 Task: Find connections with filter location Libreville with filter topic #Lifewith filter profile language French with filter current company Classplus  with filter school University of Calcutta with filter industry Utilities with filter service category Print Design with filter keywords title Supervisor
Action: Mouse moved to (483, 68)
Screenshot: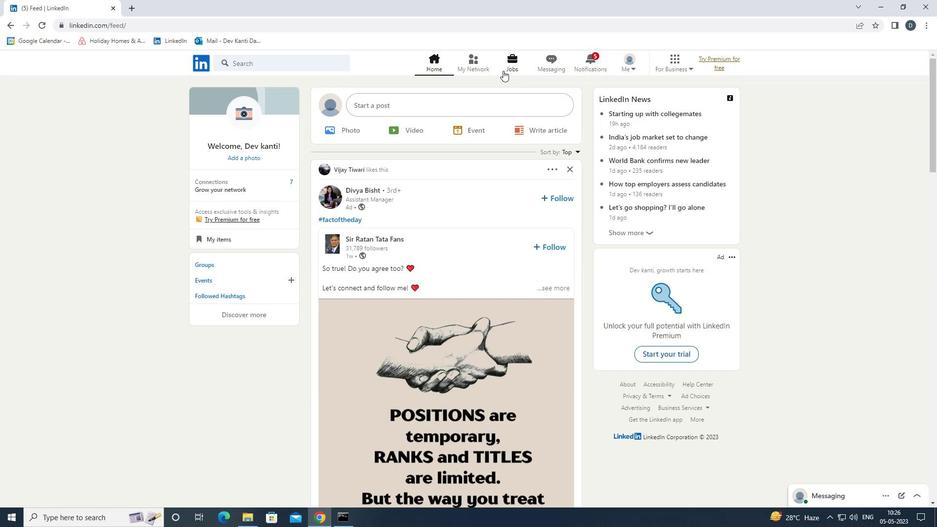
Action: Mouse pressed left at (483, 68)
Screenshot: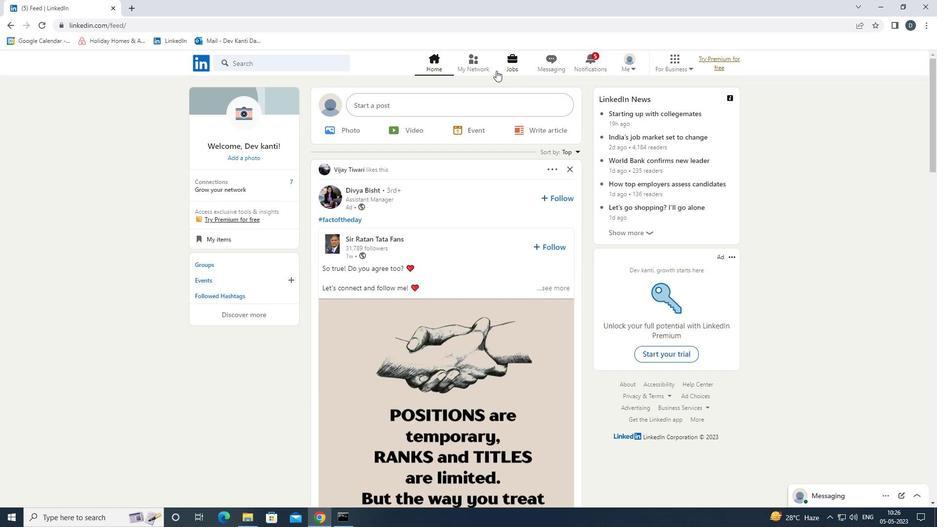 
Action: Mouse moved to (325, 116)
Screenshot: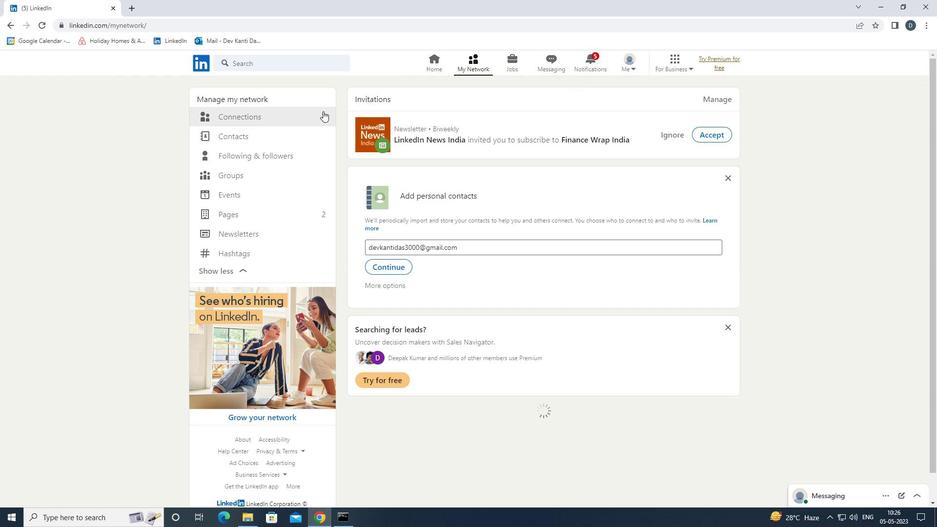 
Action: Mouse pressed left at (325, 116)
Screenshot: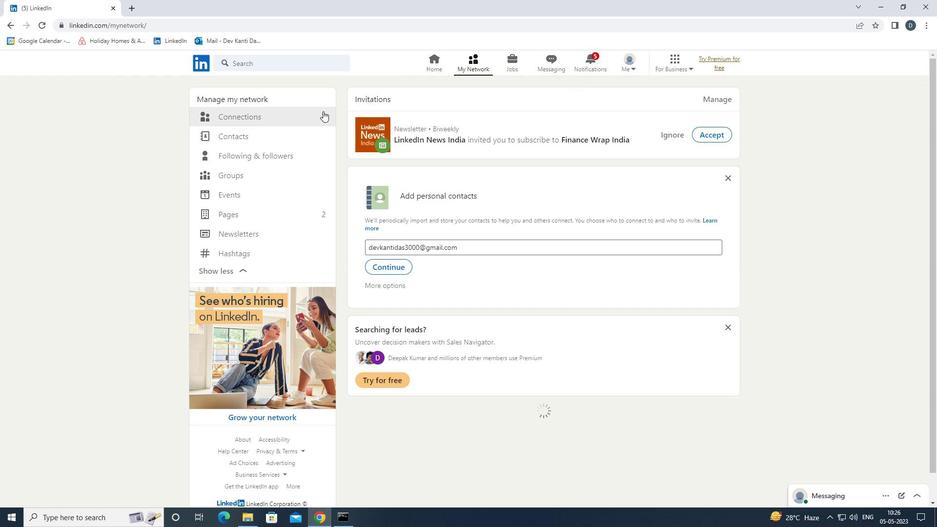
Action: Mouse moved to (554, 119)
Screenshot: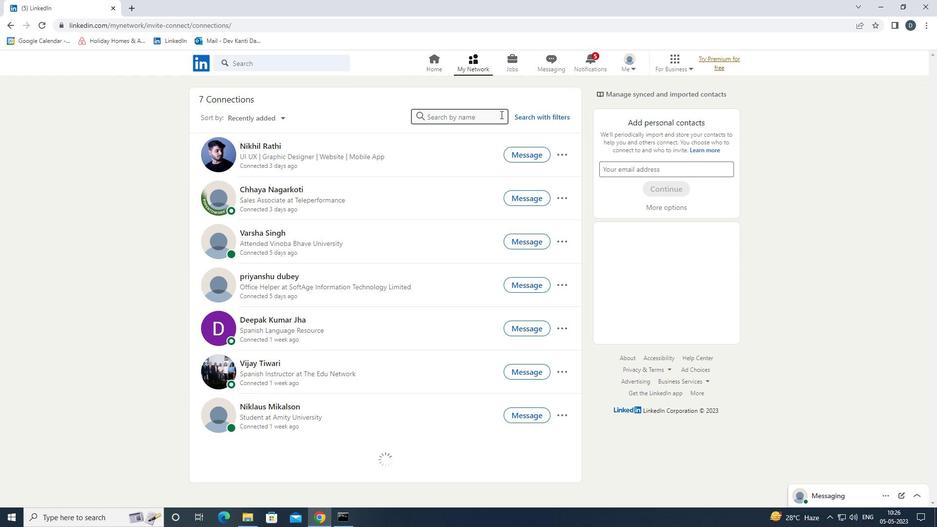 
Action: Mouse pressed left at (554, 119)
Screenshot: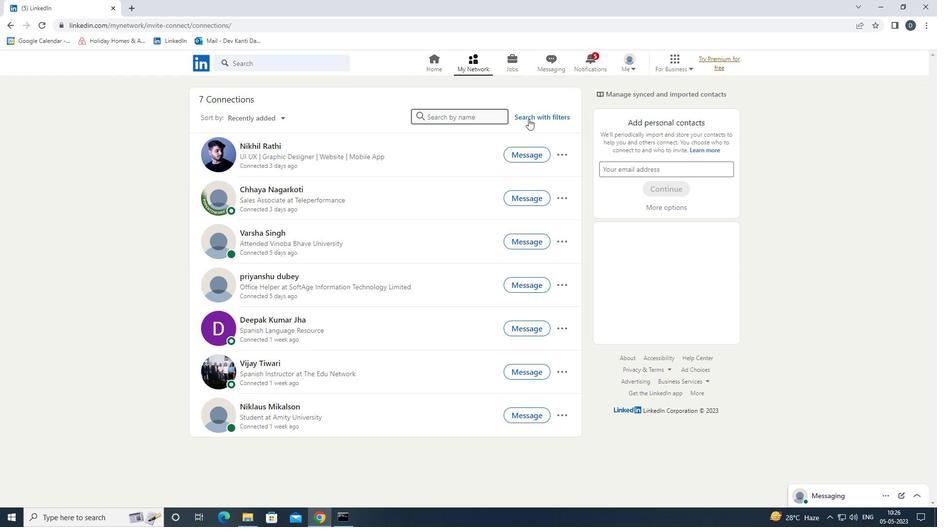 
Action: Mouse moved to (487, 89)
Screenshot: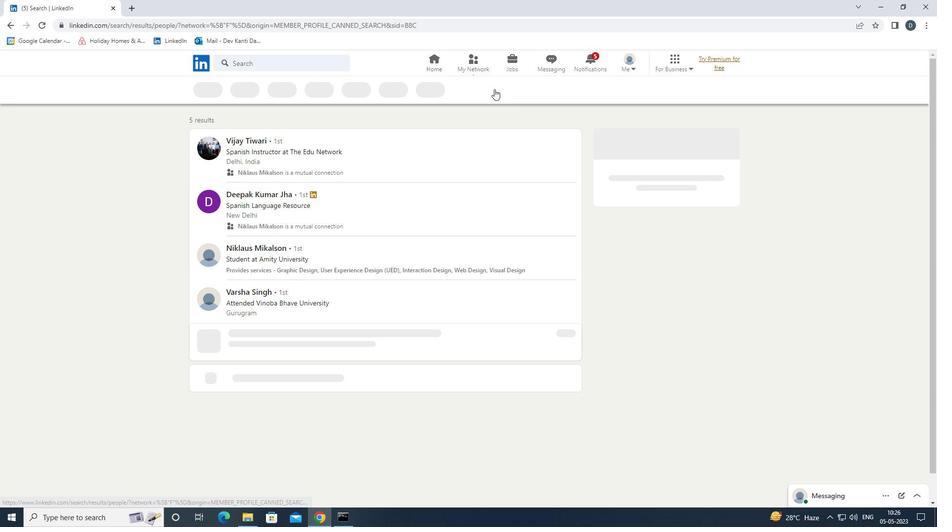 
Action: Mouse pressed left at (487, 89)
Screenshot: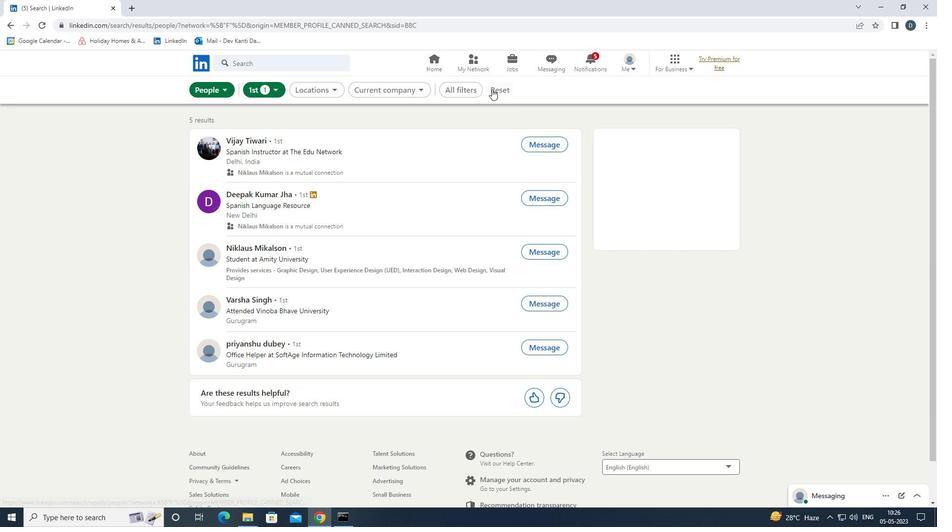 
Action: Mouse moved to (476, 90)
Screenshot: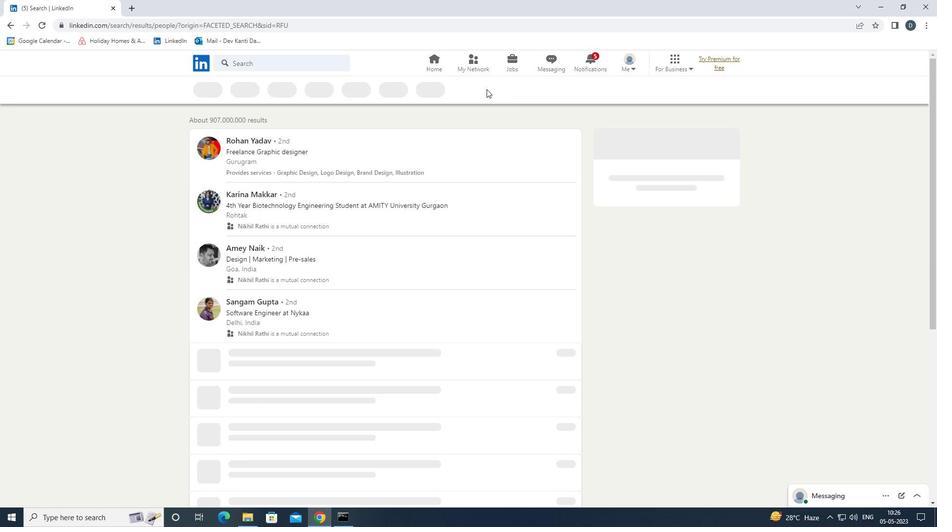 
Action: Mouse pressed left at (476, 90)
Screenshot: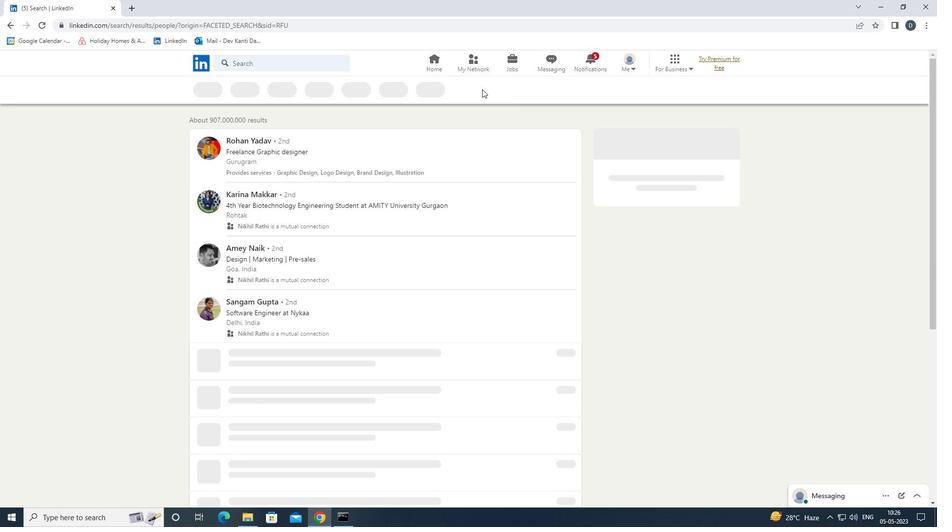 
Action: Mouse moved to (893, 318)
Screenshot: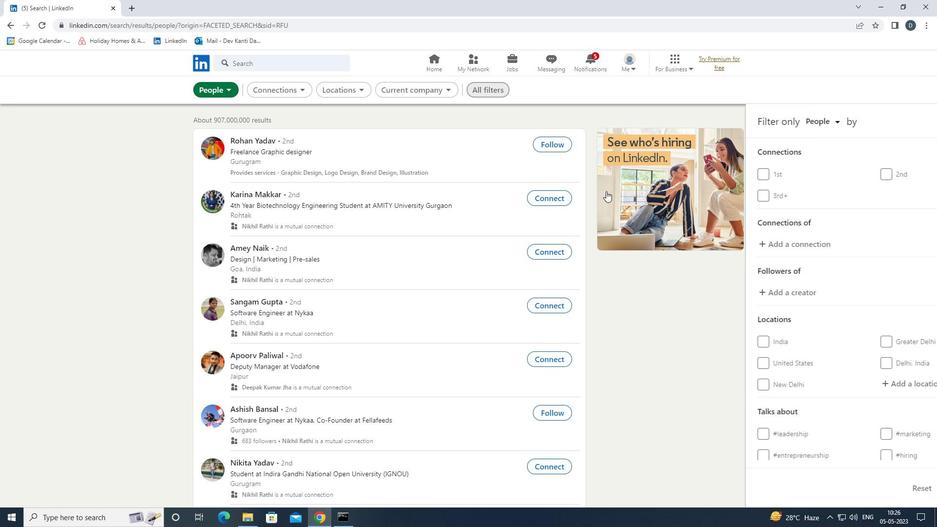 
Action: Mouse scrolled (893, 318) with delta (0, 0)
Screenshot: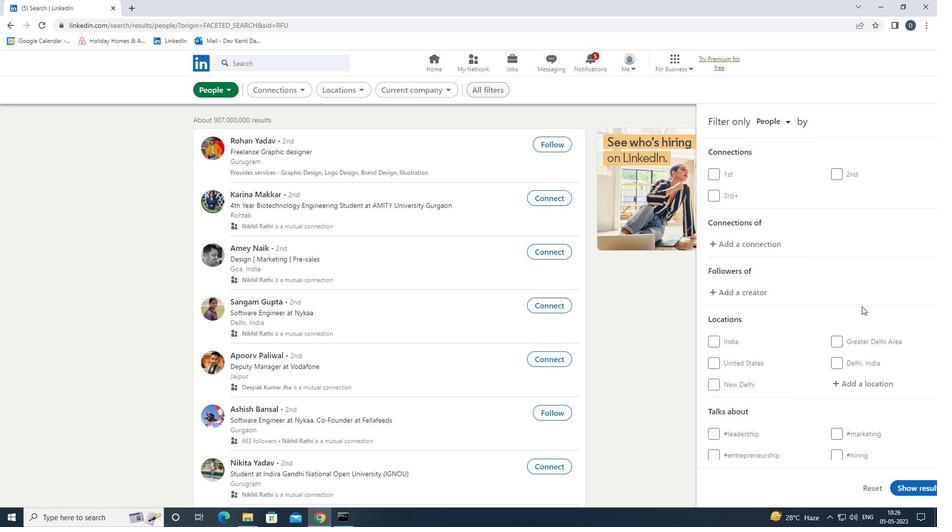 
Action: Mouse scrolled (893, 318) with delta (0, 0)
Screenshot: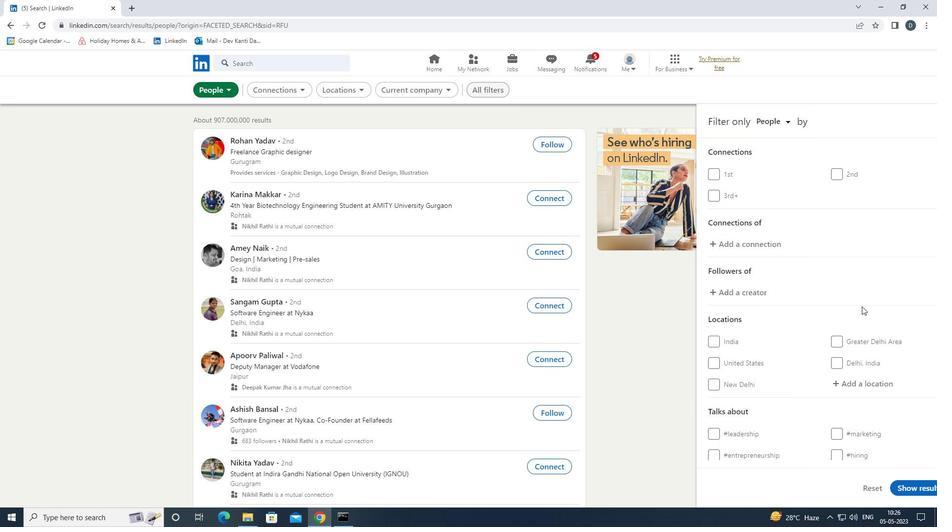 
Action: Mouse moved to (842, 280)
Screenshot: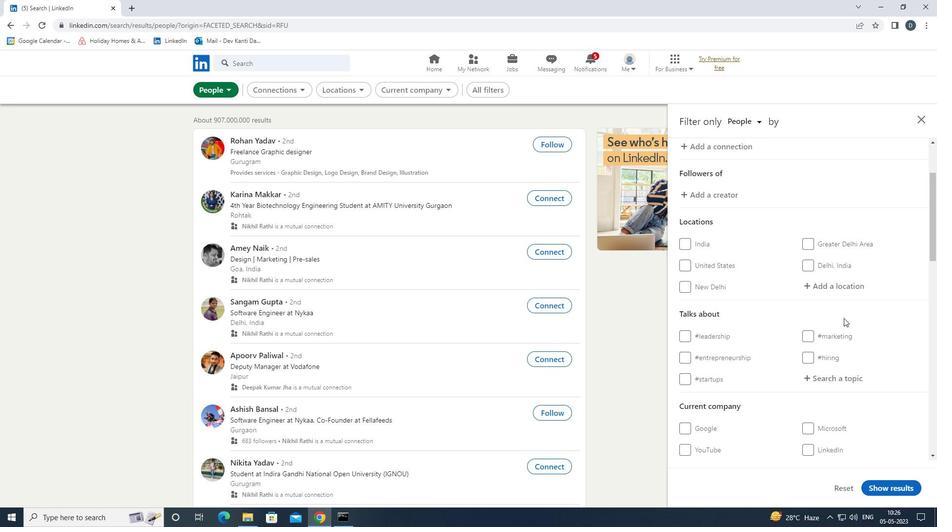 
Action: Mouse pressed left at (842, 280)
Screenshot: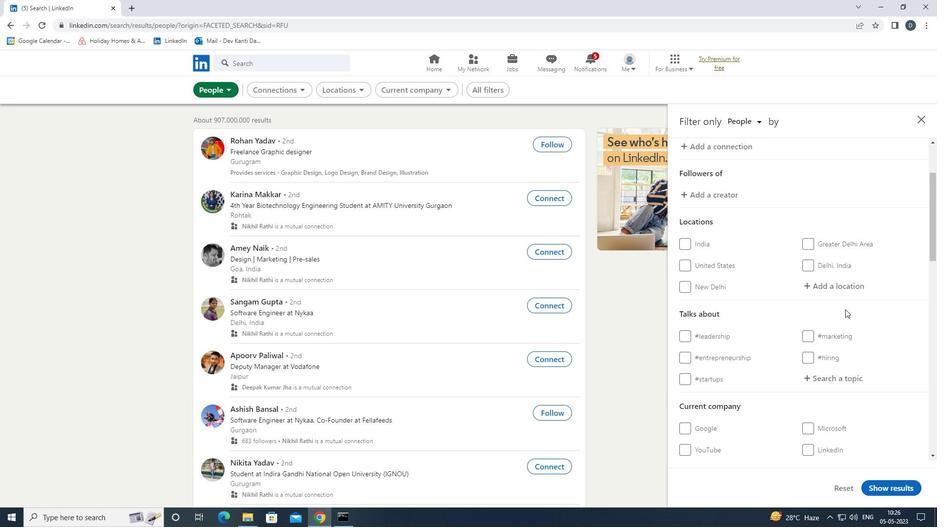 
Action: Key pressed <Key.shift>LIBREVILLE<Key.down><Key.enter>
Screenshot: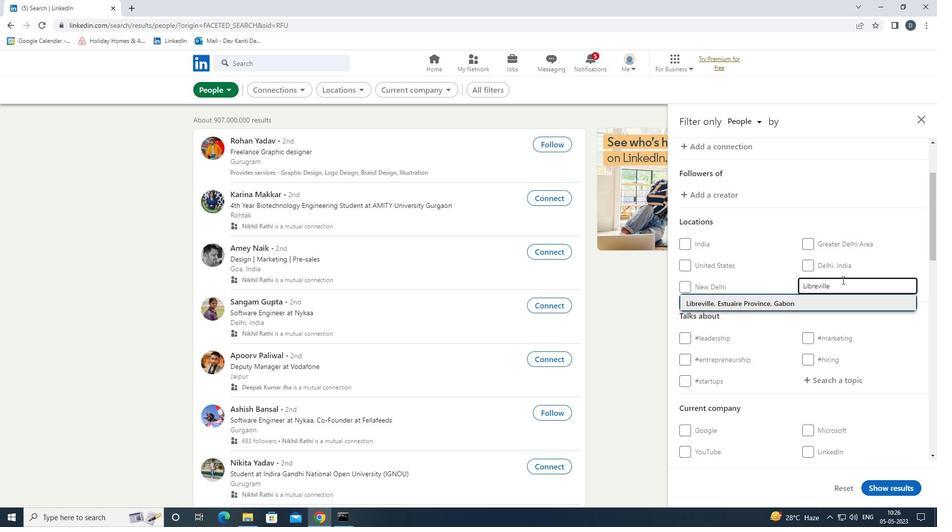 
Action: Mouse moved to (842, 280)
Screenshot: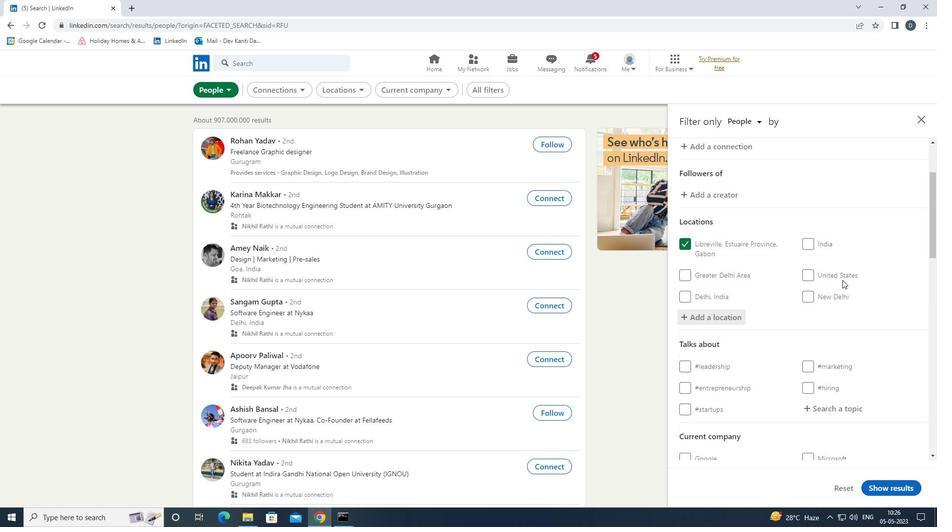 
Action: Mouse scrolled (842, 279) with delta (0, 0)
Screenshot: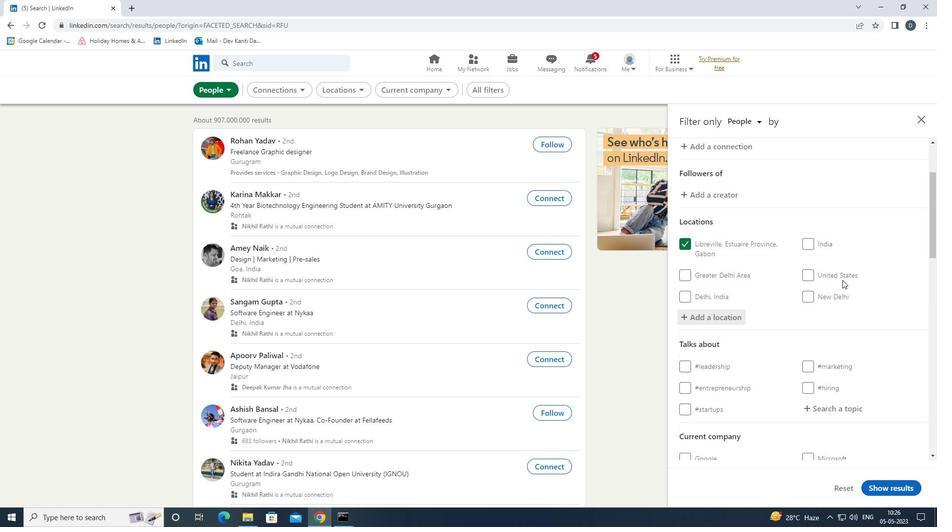 
Action: Mouse scrolled (842, 279) with delta (0, 0)
Screenshot: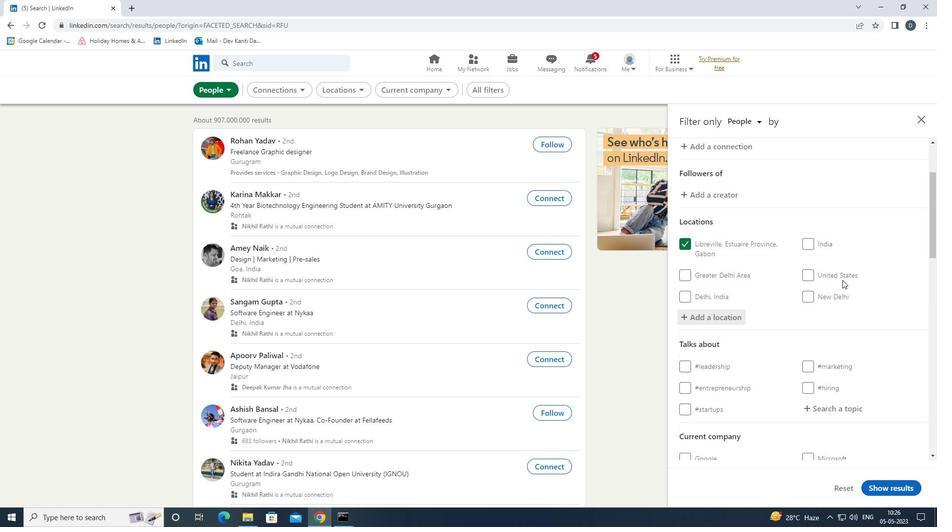 
Action: Mouse scrolled (842, 279) with delta (0, 0)
Screenshot: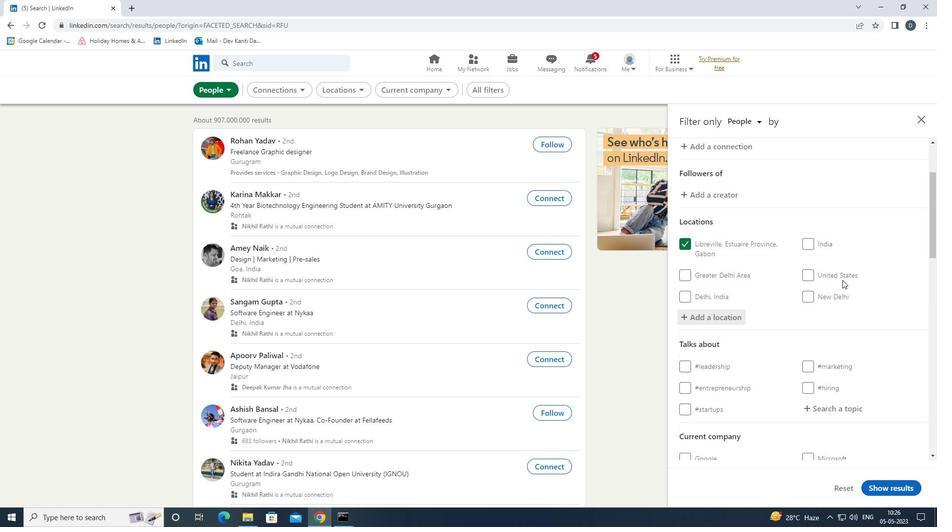 
Action: Mouse moved to (845, 266)
Screenshot: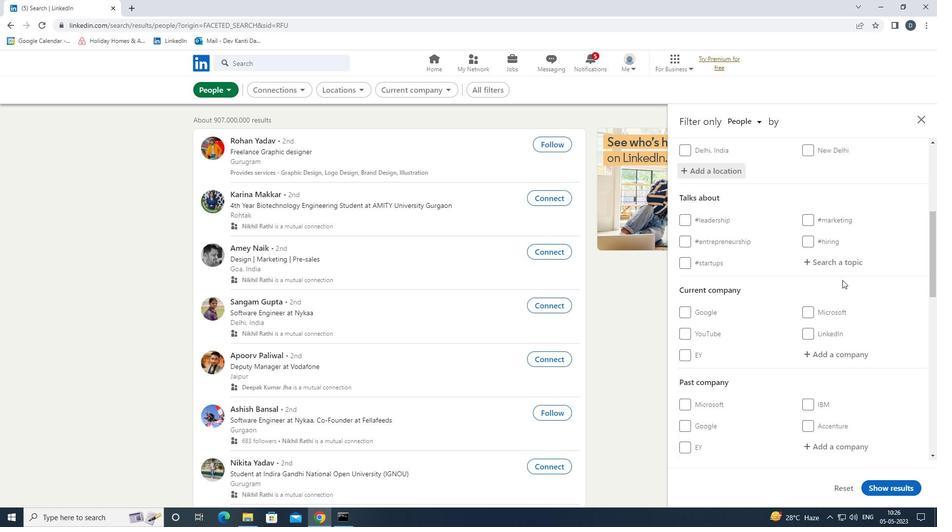
Action: Mouse pressed left at (845, 266)
Screenshot: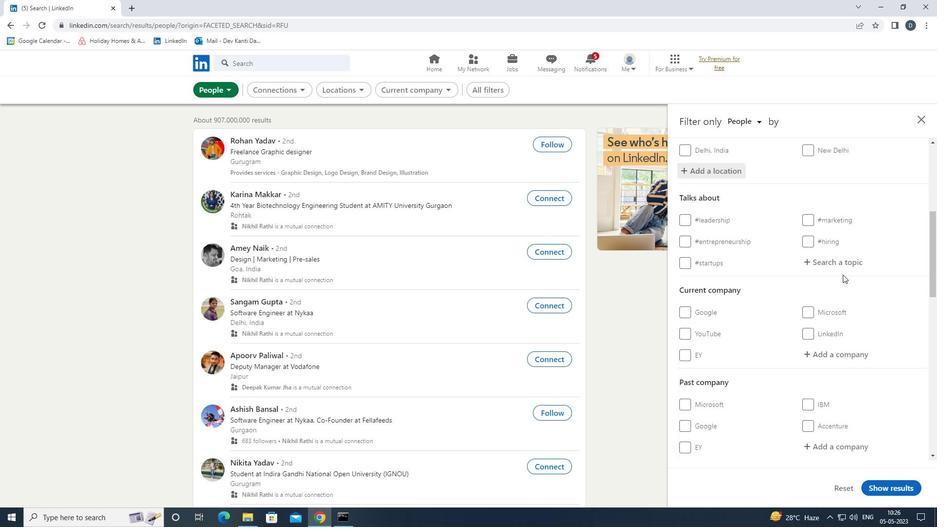 
Action: Key pressed LIFE<Key.down><Key.enter>
Screenshot: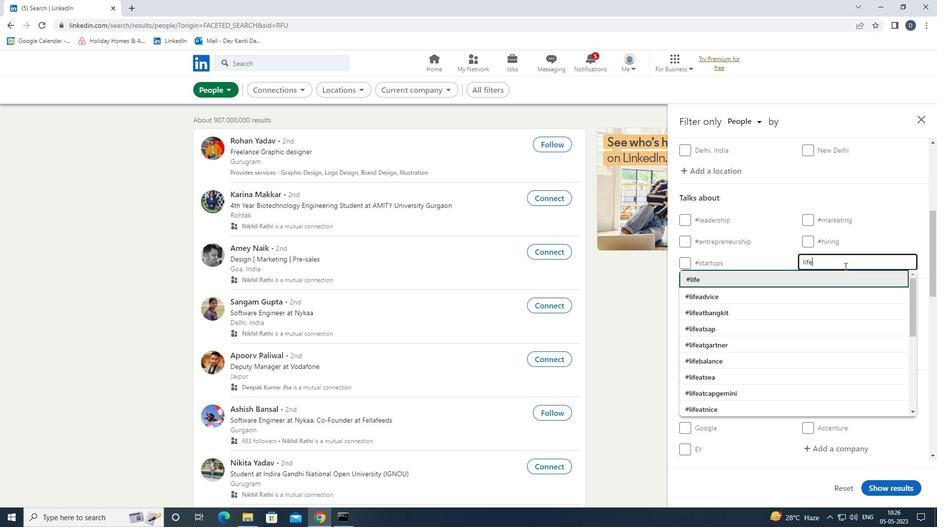 
Action: Mouse scrolled (845, 266) with delta (0, 0)
Screenshot: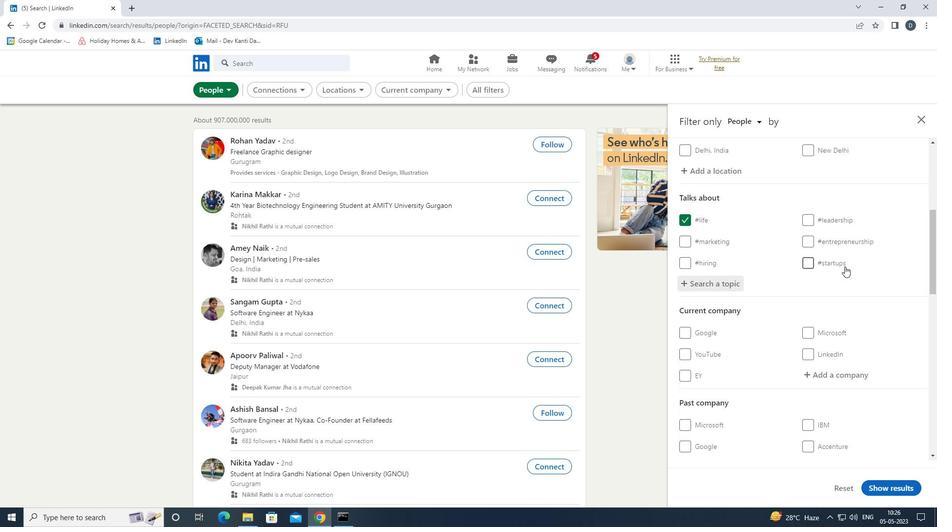 
Action: Mouse scrolled (845, 266) with delta (0, 0)
Screenshot: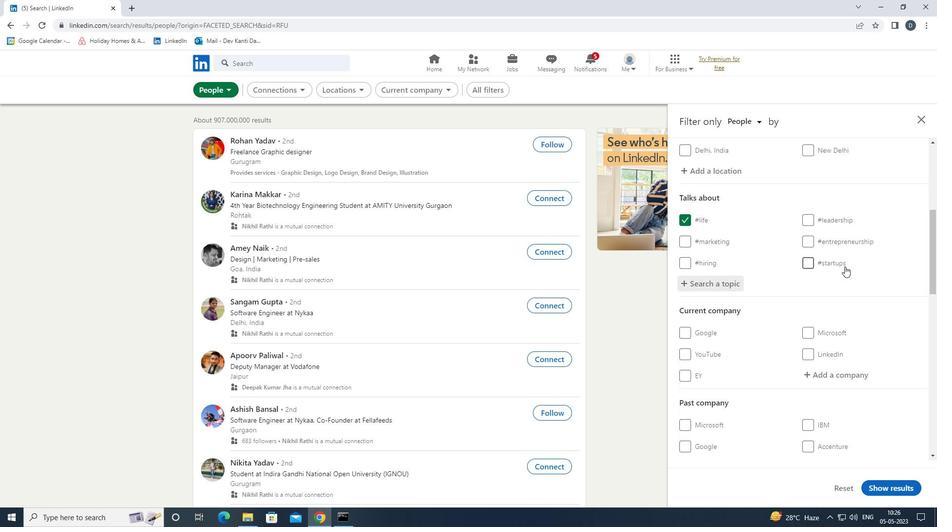 
Action: Mouse scrolled (845, 266) with delta (0, 0)
Screenshot: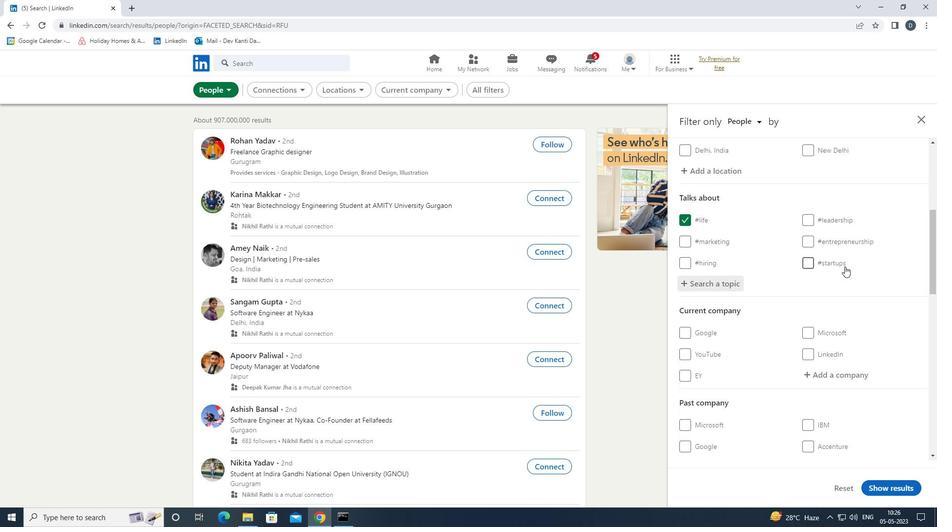 
Action: Mouse scrolled (845, 266) with delta (0, 0)
Screenshot: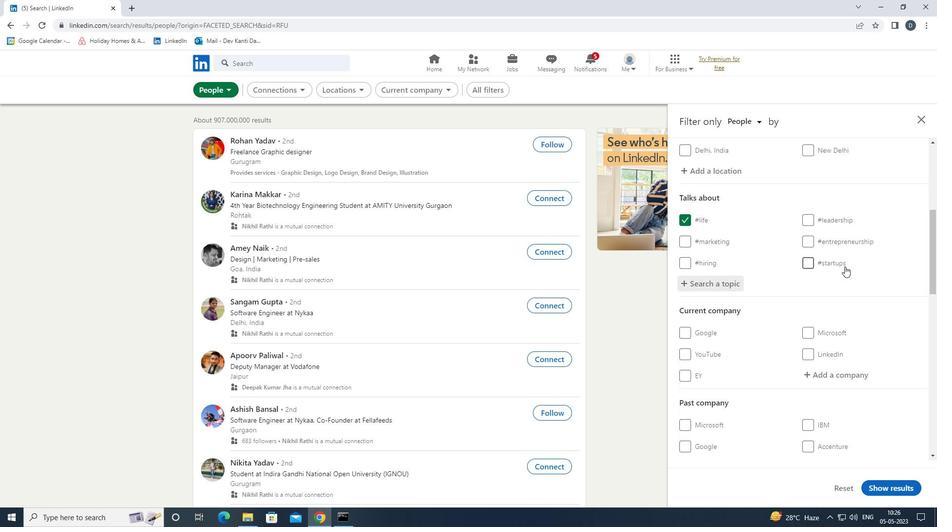 
Action: Mouse scrolled (845, 266) with delta (0, 0)
Screenshot: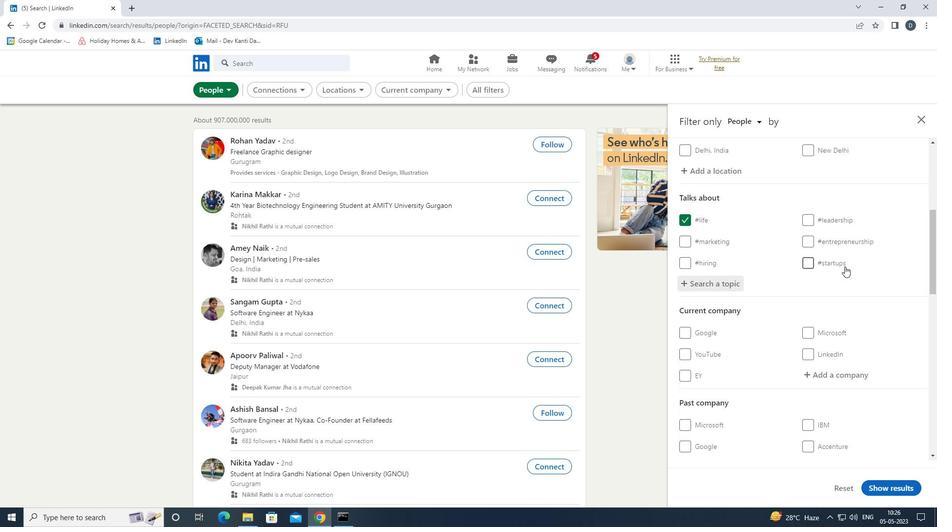 
Action: Mouse scrolled (845, 266) with delta (0, 0)
Screenshot: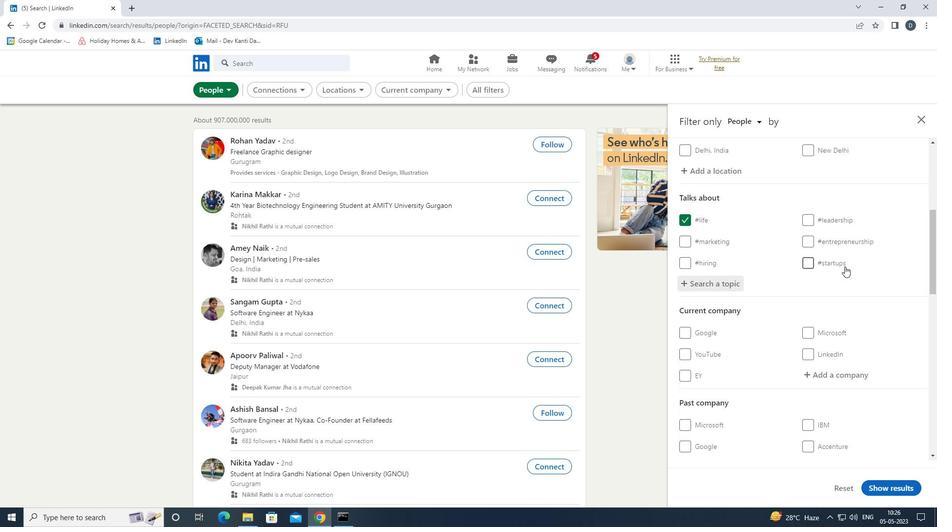 
Action: Mouse moved to (819, 436)
Screenshot: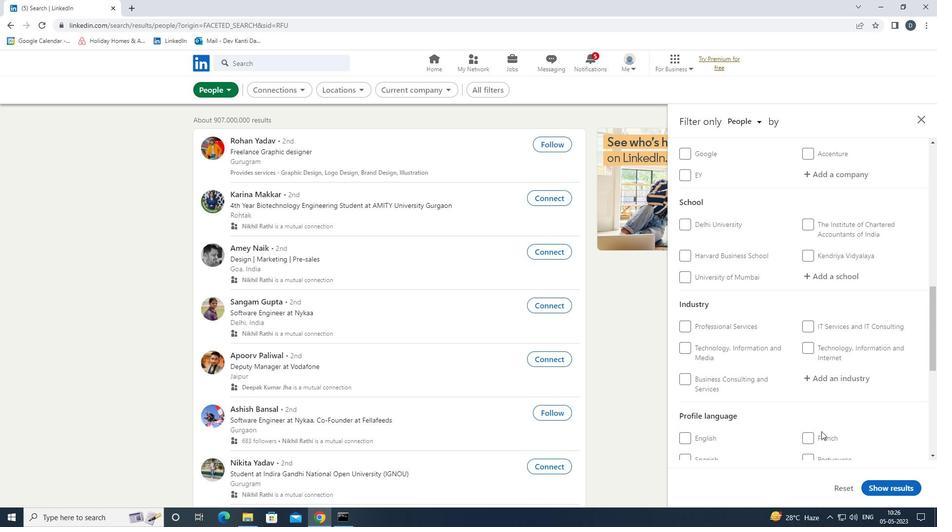 
Action: Mouse pressed left at (819, 436)
Screenshot: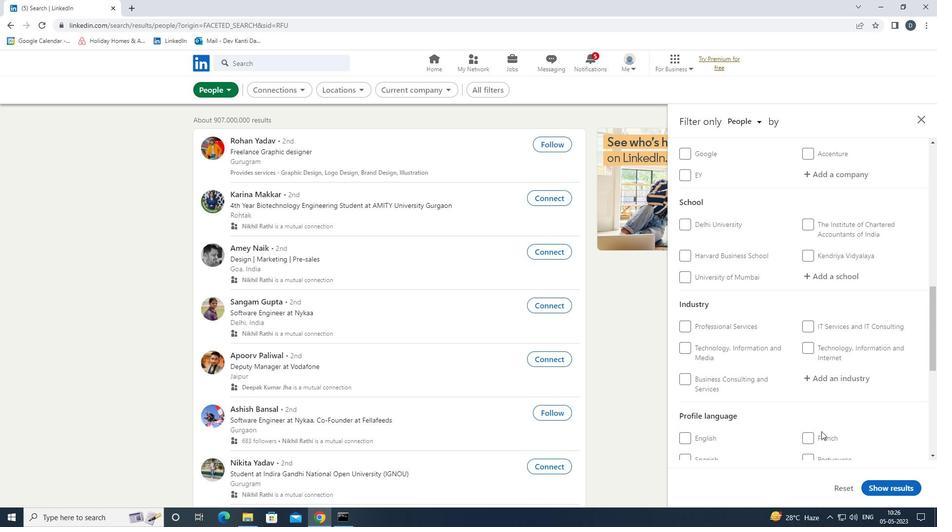 
Action: Mouse scrolled (819, 436) with delta (0, 0)
Screenshot: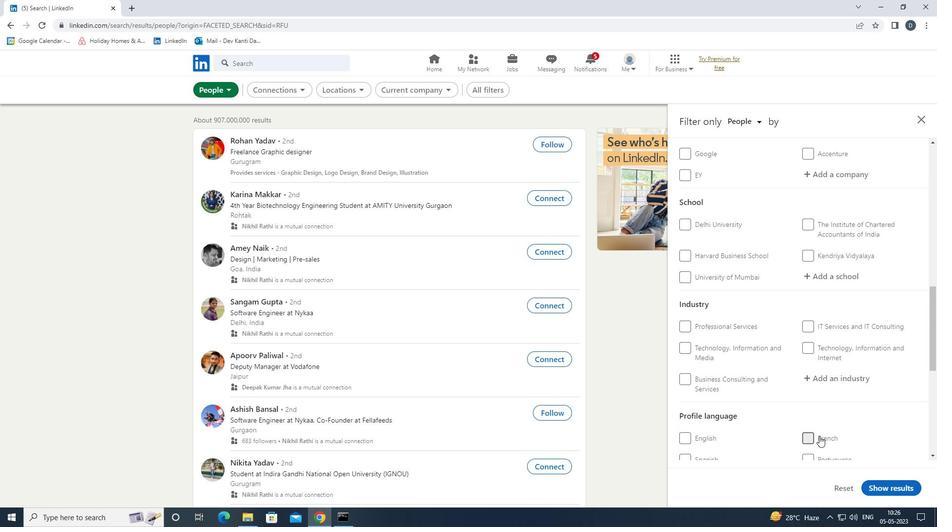
Action: Mouse scrolled (819, 436) with delta (0, 0)
Screenshot: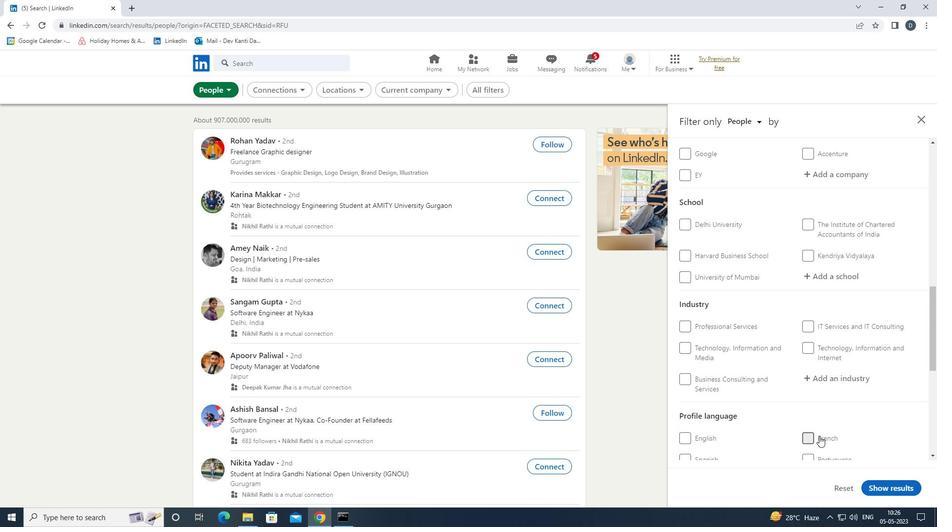 
Action: Mouse scrolled (819, 436) with delta (0, 0)
Screenshot: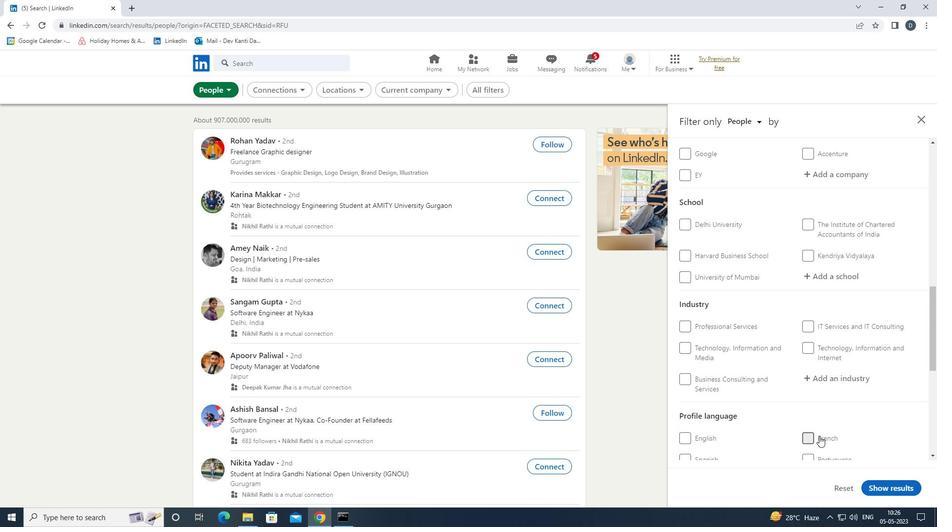 
Action: Mouse scrolled (819, 436) with delta (0, 0)
Screenshot: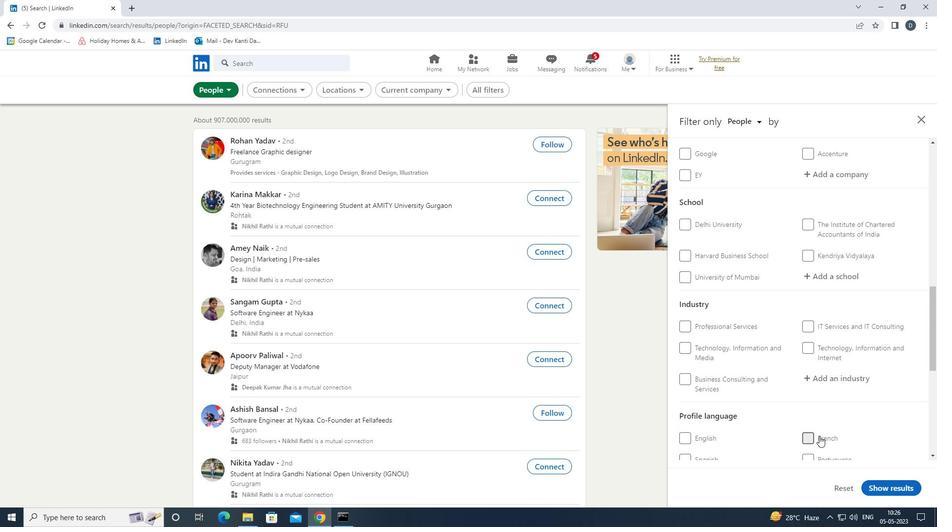 
Action: Mouse scrolled (819, 436) with delta (0, 0)
Screenshot: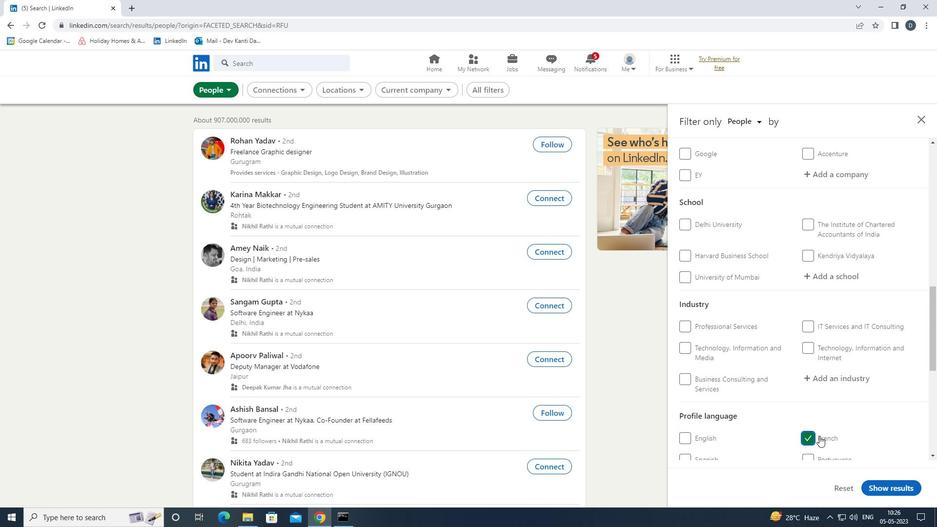
Action: Mouse moved to (825, 334)
Screenshot: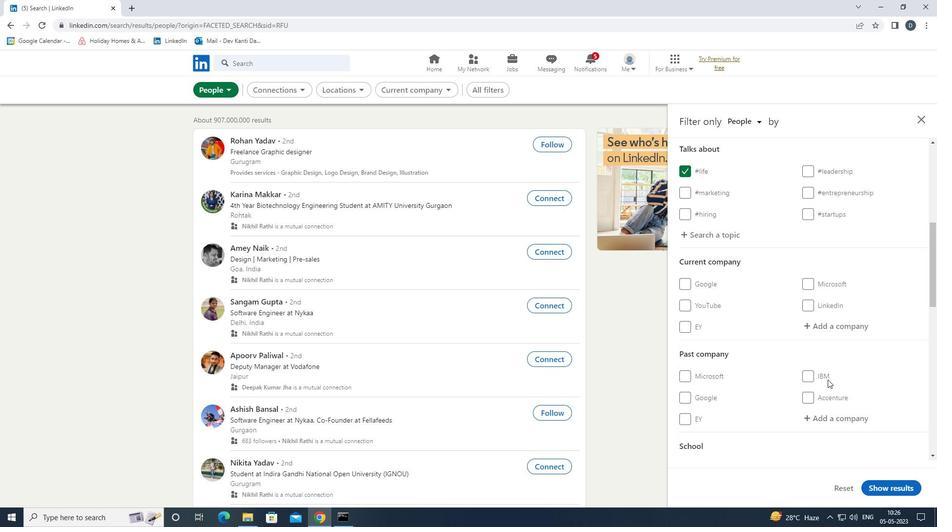 
Action: Mouse pressed left at (825, 334)
Screenshot: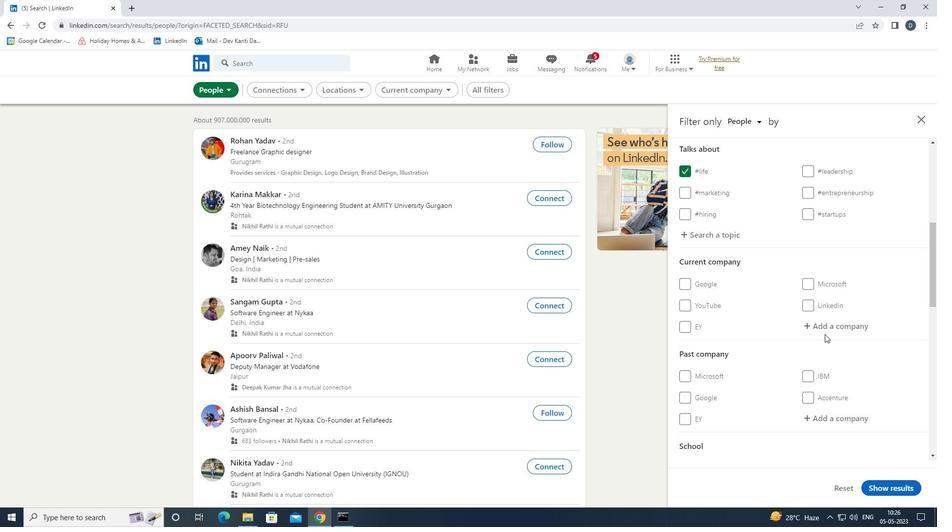 
Action: Mouse moved to (828, 330)
Screenshot: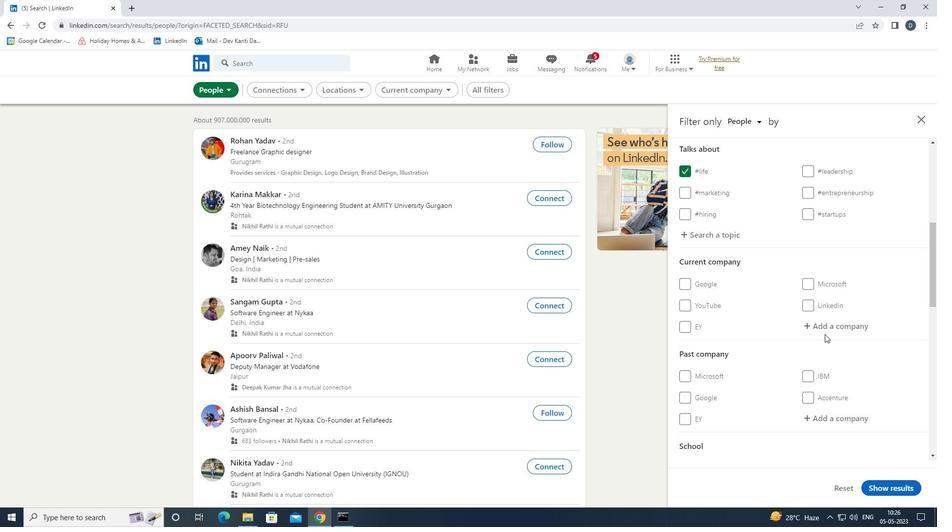 
Action: Mouse pressed left at (828, 330)
Screenshot: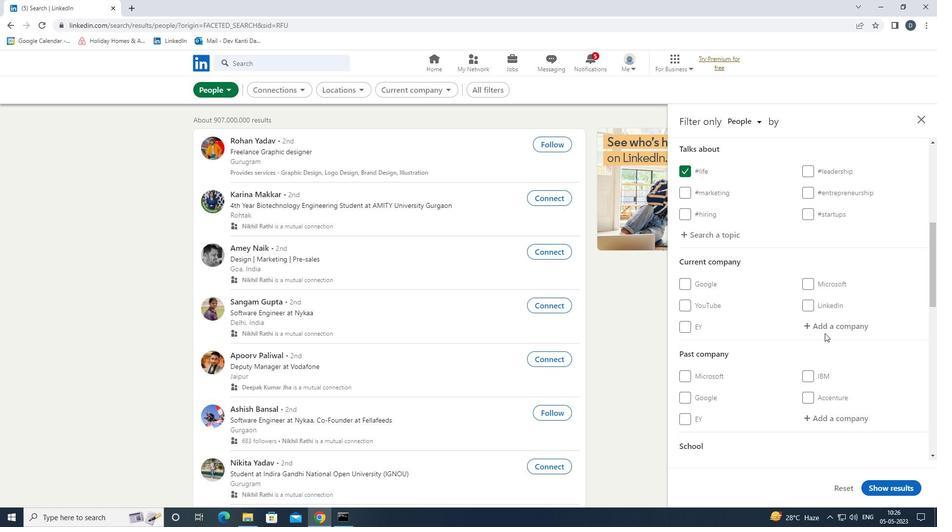 
Action: Key pressed <Key.shift>CLAA<Key.backspace>SSPLUS<Key.down><Key.enter>
Screenshot: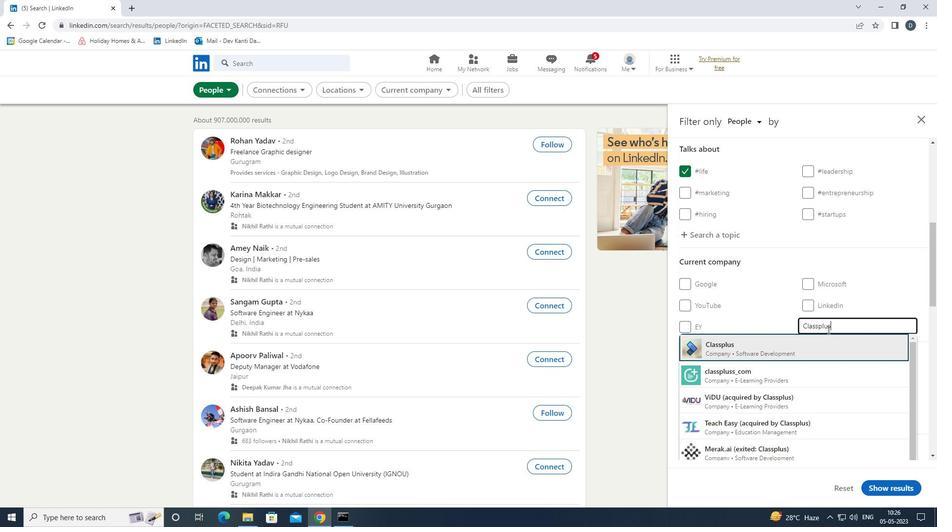 
Action: Mouse moved to (816, 299)
Screenshot: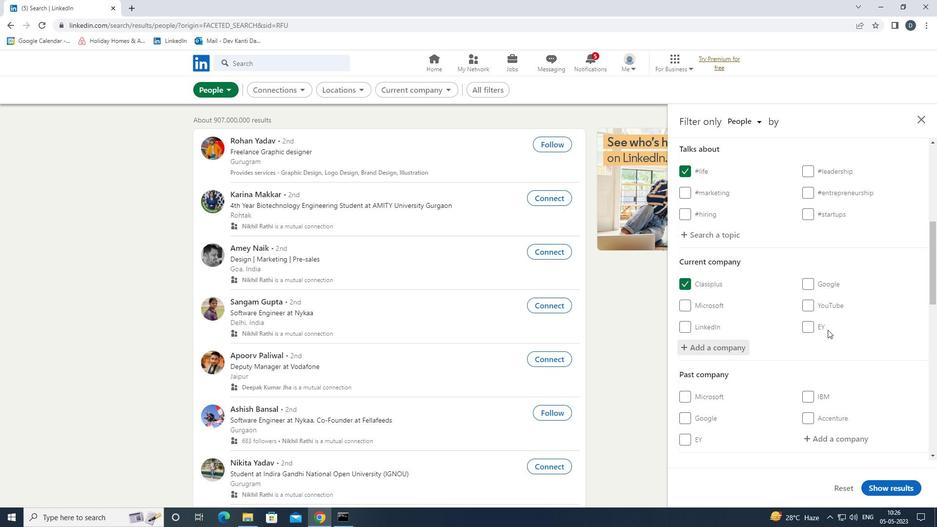 
Action: Mouse scrolled (816, 299) with delta (0, 0)
Screenshot: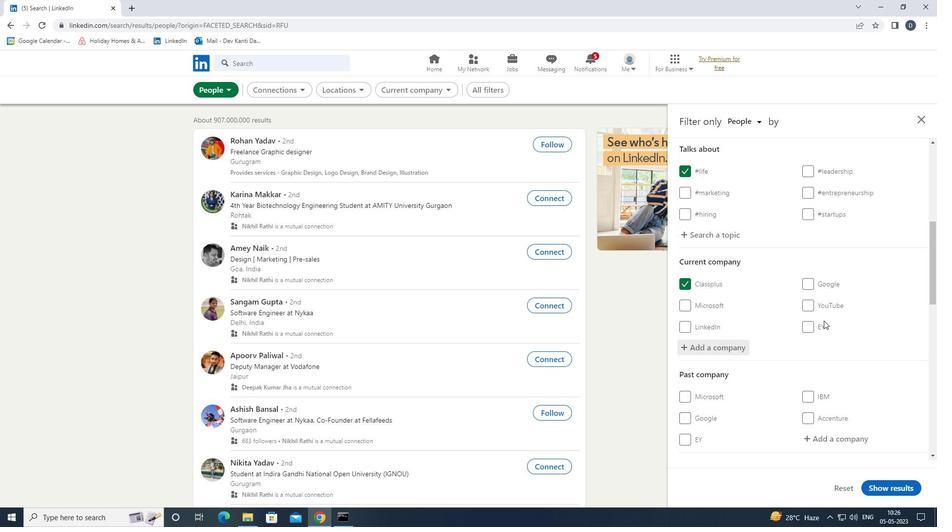 
Action: Mouse moved to (816, 302)
Screenshot: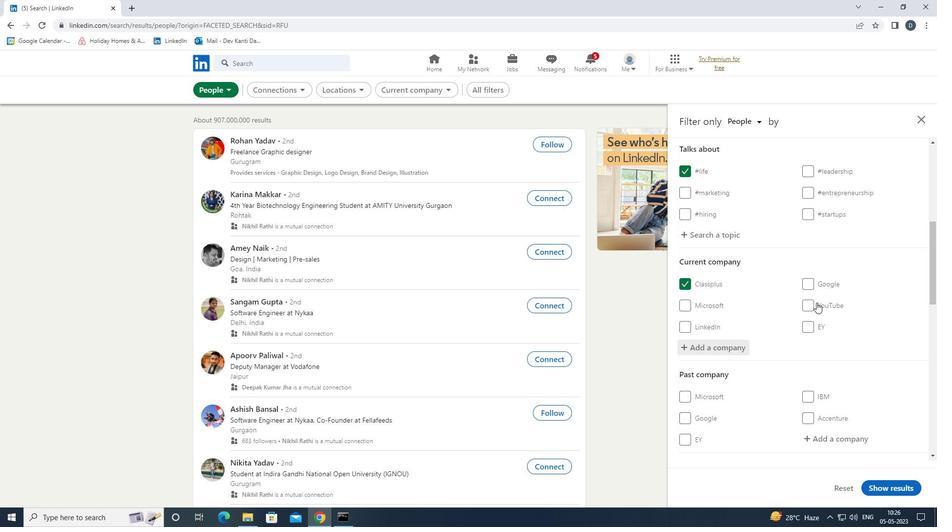 
Action: Mouse scrolled (816, 302) with delta (0, 0)
Screenshot: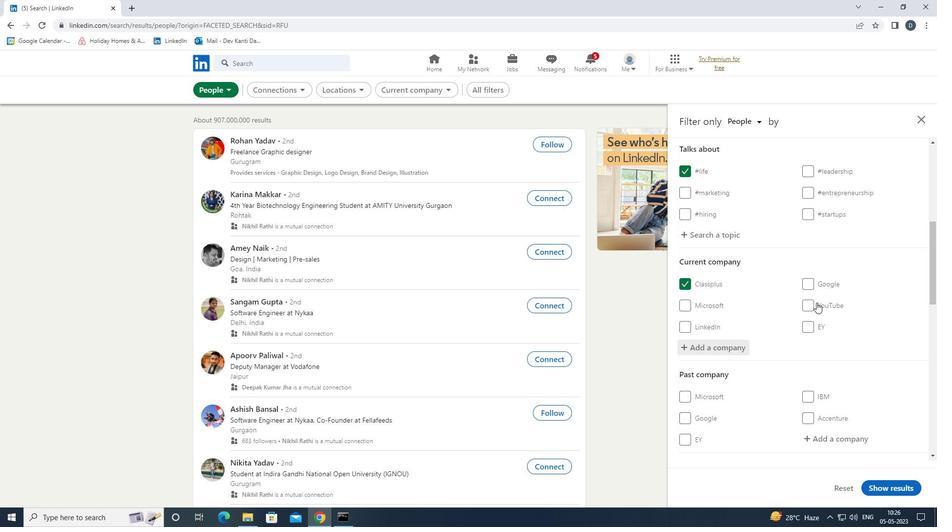
Action: Mouse moved to (816, 309)
Screenshot: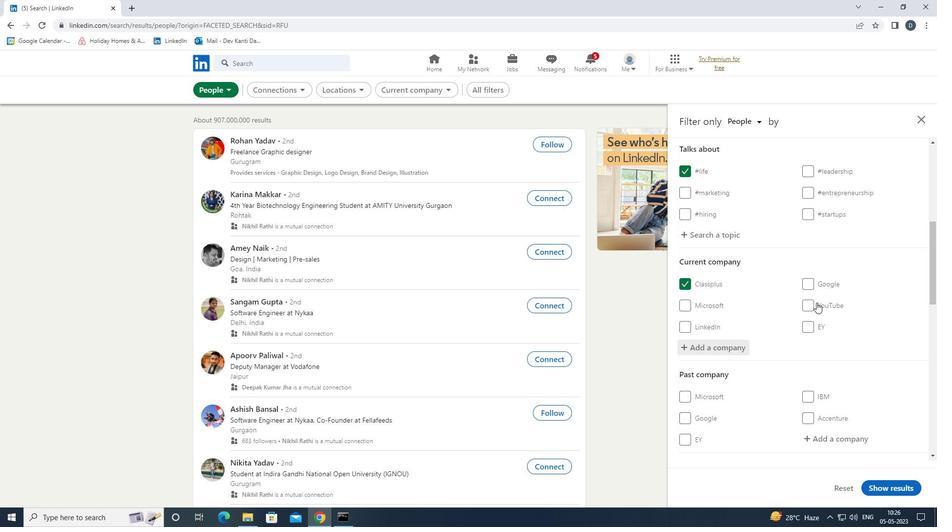 
Action: Mouse scrolled (816, 308) with delta (0, 0)
Screenshot: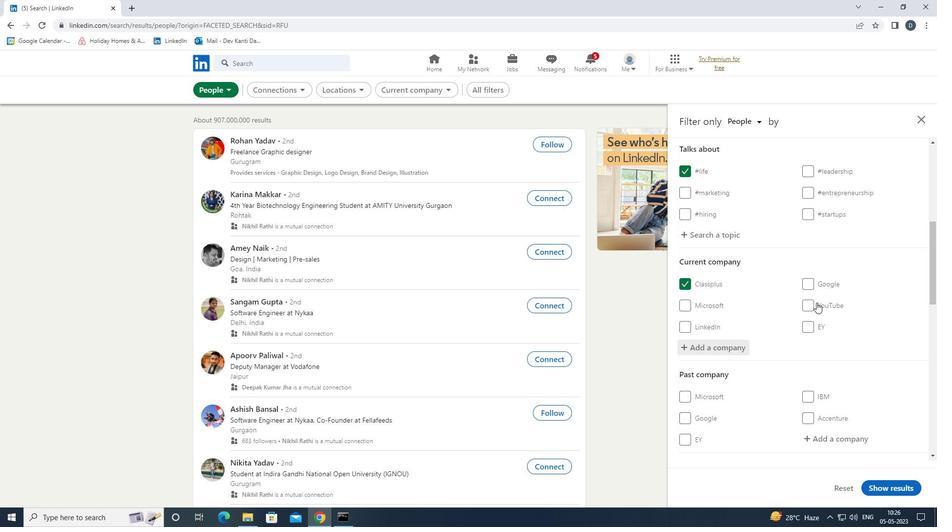 
Action: Mouse moved to (841, 391)
Screenshot: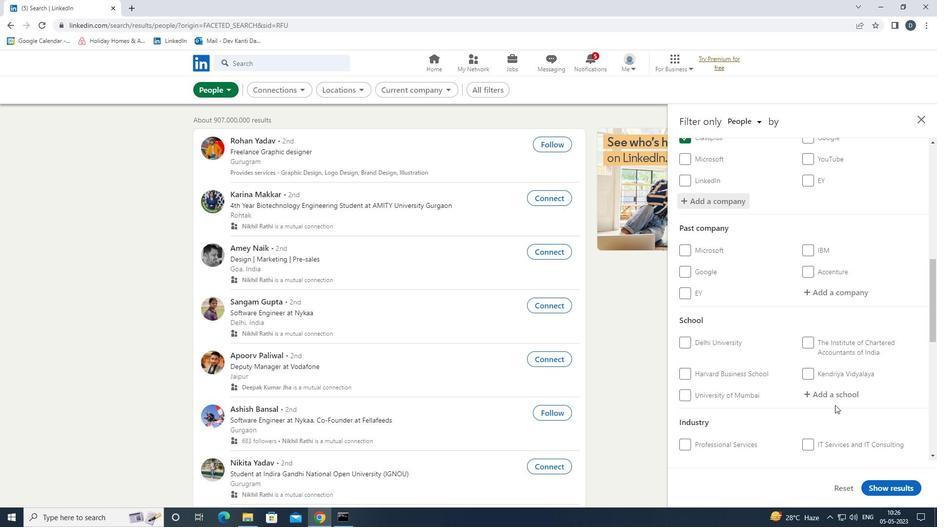 
Action: Mouse pressed left at (841, 391)
Screenshot: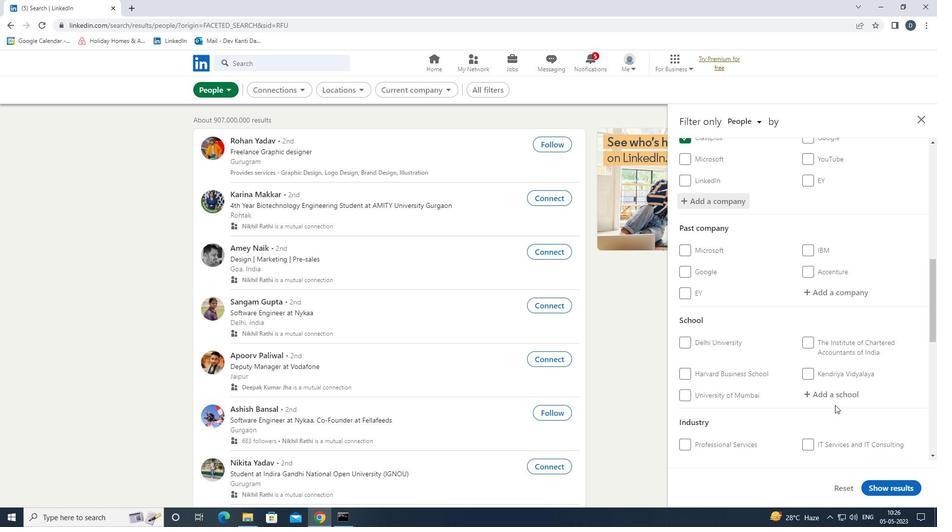 
Action: Key pressed <Key.shift><Key.shift><Key.shift><Key.shift><Key.shift><Key.shift>UNIVERSITY<Key.space>OF<Key.space><Key.shift>CALCU<Key.down><Key.enter>
Screenshot: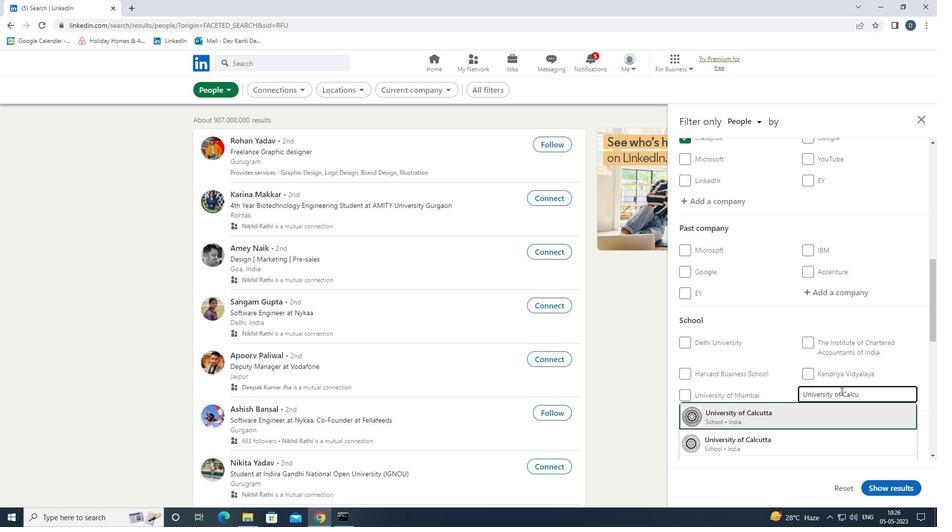 
Action: Mouse moved to (859, 393)
Screenshot: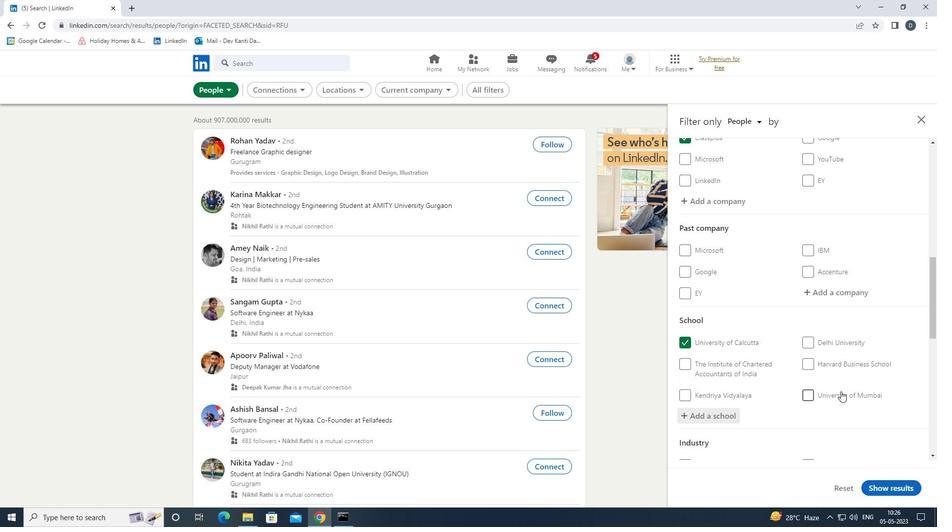 
Action: Mouse scrolled (859, 392) with delta (0, 0)
Screenshot: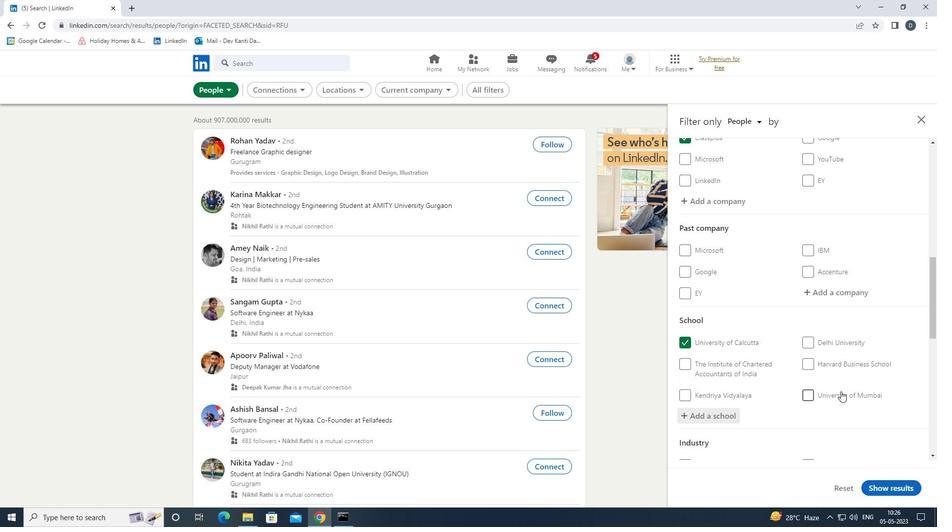 
Action: Mouse moved to (858, 394)
Screenshot: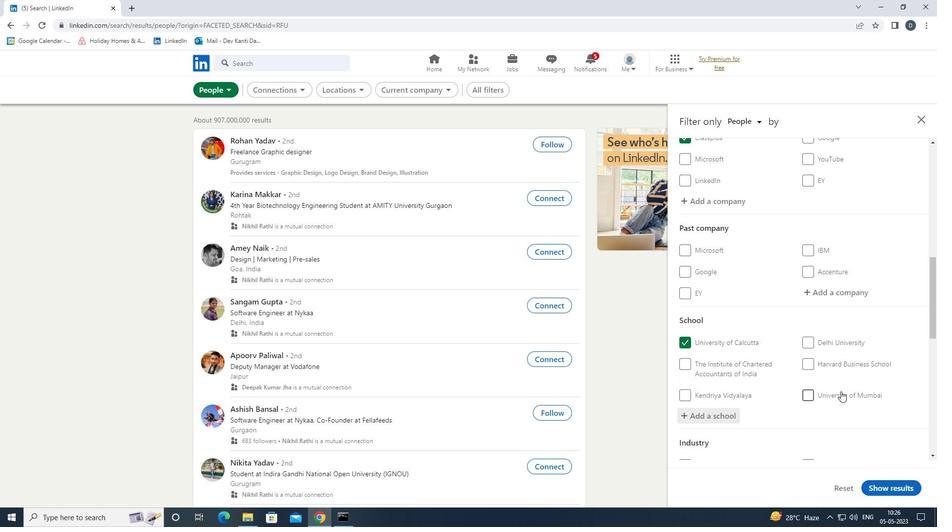 
Action: Mouse scrolled (858, 393) with delta (0, 0)
Screenshot: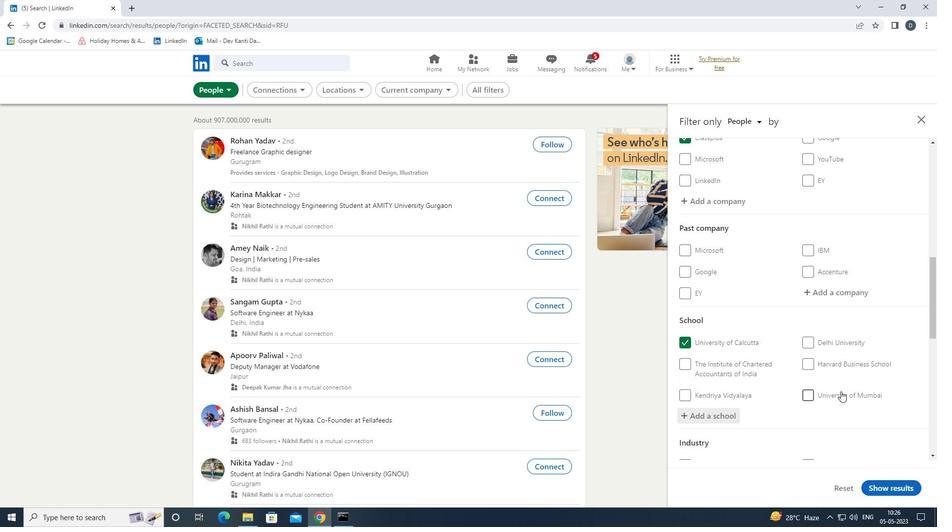 
Action: Mouse scrolled (858, 393) with delta (0, 0)
Screenshot: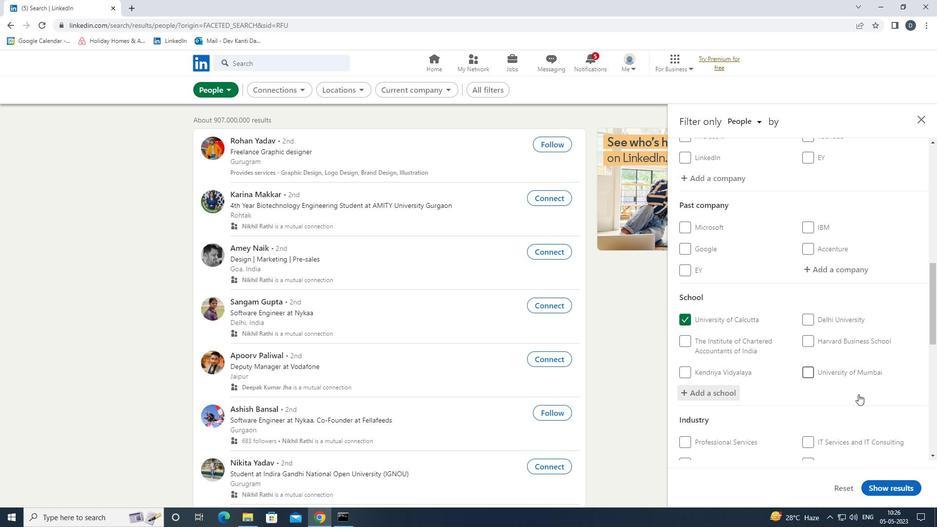 
Action: Mouse moved to (840, 367)
Screenshot: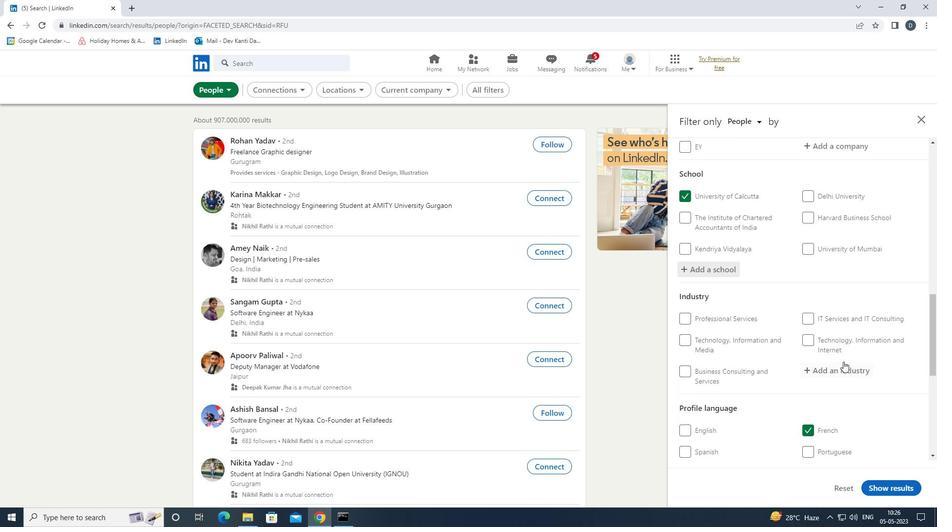 
Action: Mouse pressed left at (840, 367)
Screenshot: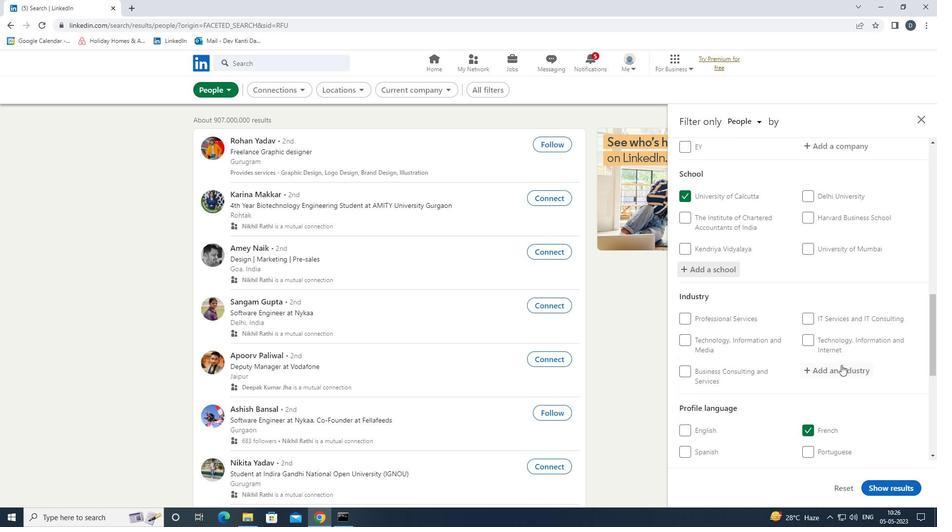 
Action: Key pressed <Key.shift><Key.shift>UTILI<Key.down><Key.enter>
Screenshot: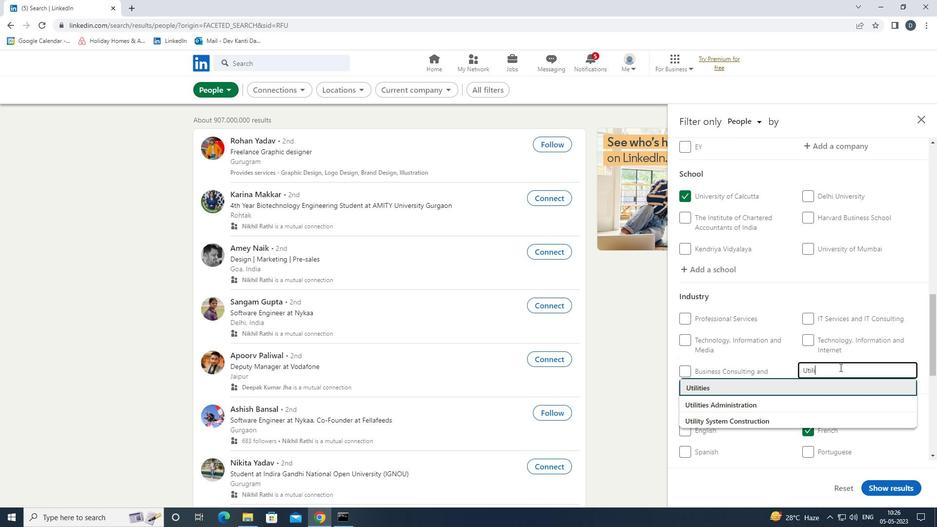 
Action: Mouse scrolled (840, 367) with delta (0, 0)
Screenshot: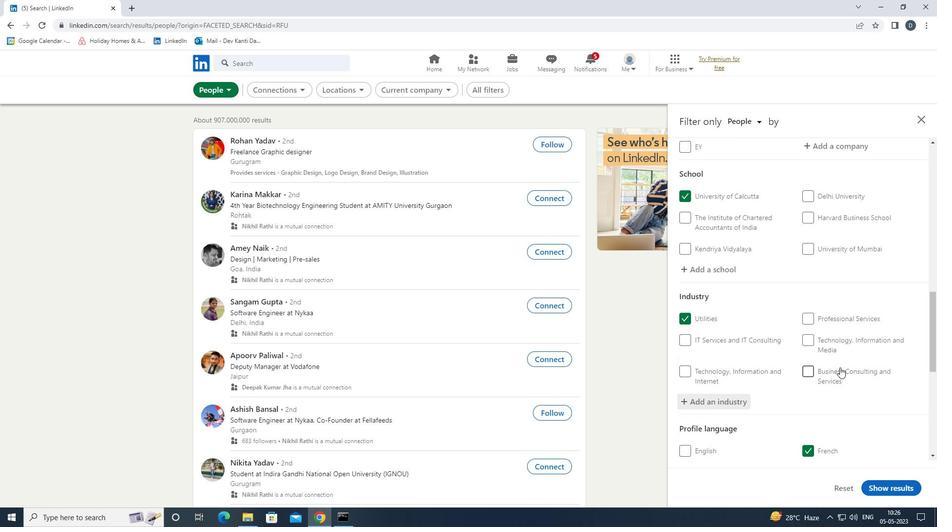 
Action: Mouse scrolled (840, 367) with delta (0, 0)
Screenshot: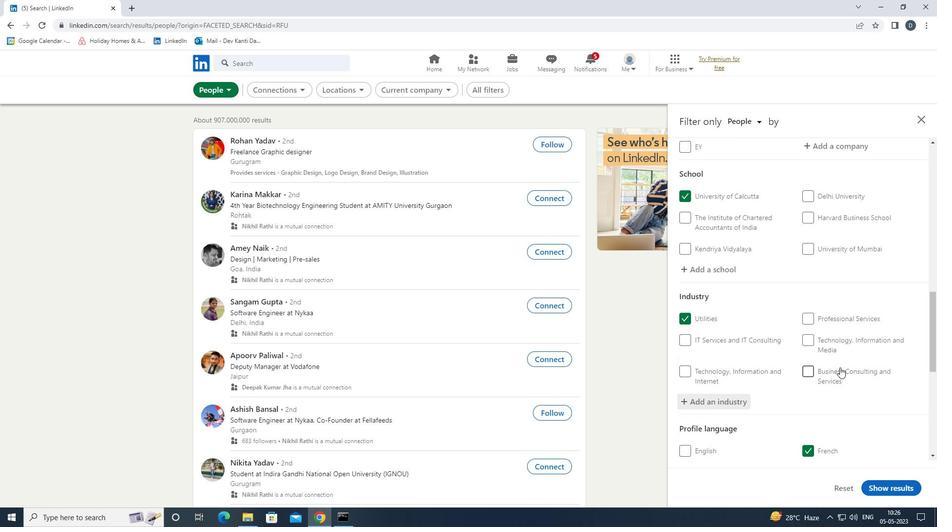 
Action: Mouse scrolled (840, 367) with delta (0, 0)
Screenshot: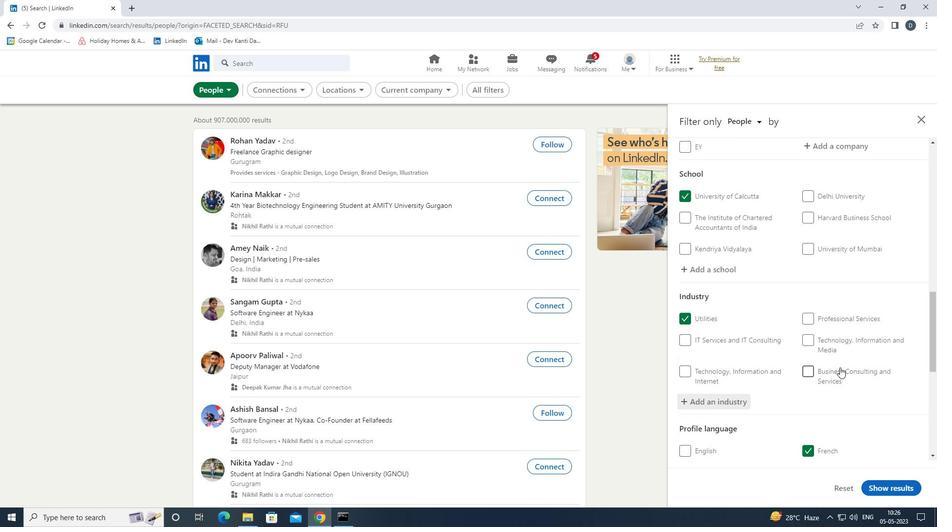 
Action: Mouse scrolled (840, 367) with delta (0, 0)
Screenshot: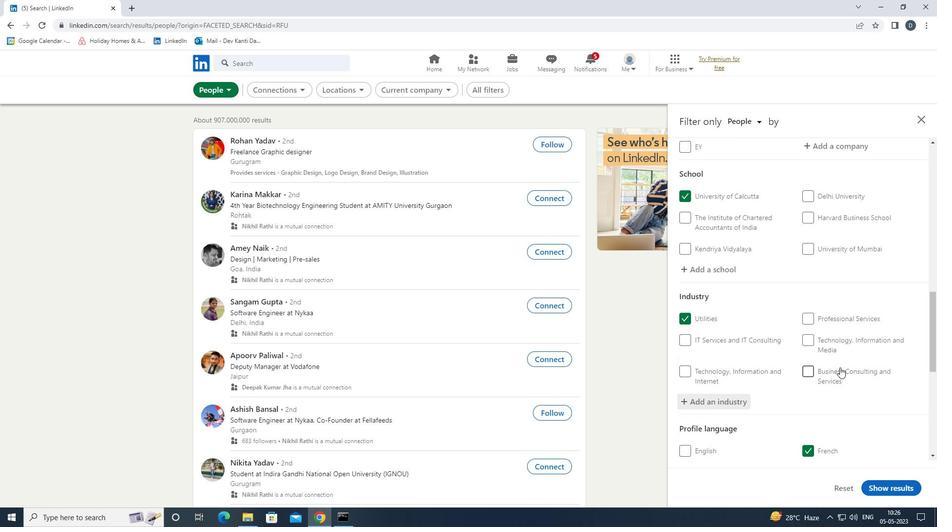 
Action: Mouse scrolled (840, 367) with delta (0, 0)
Screenshot: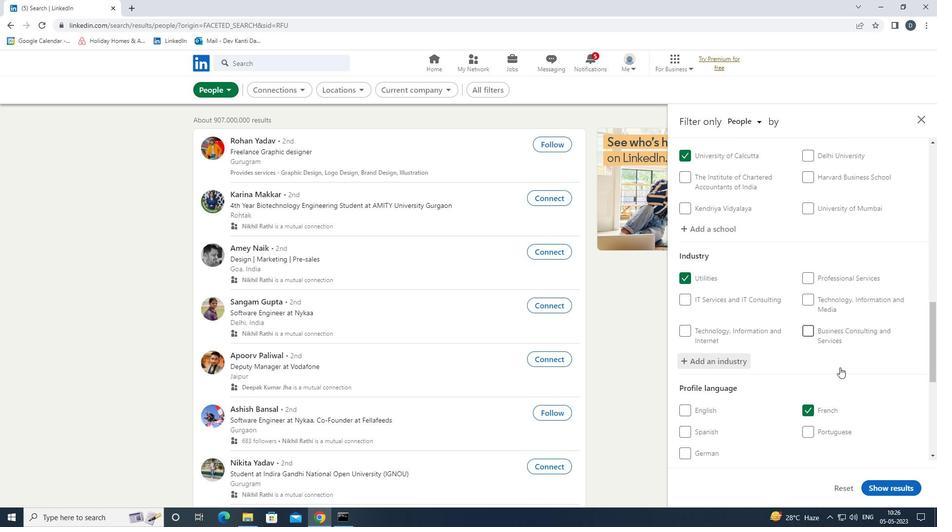
Action: Mouse scrolled (840, 367) with delta (0, 0)
Screenshot: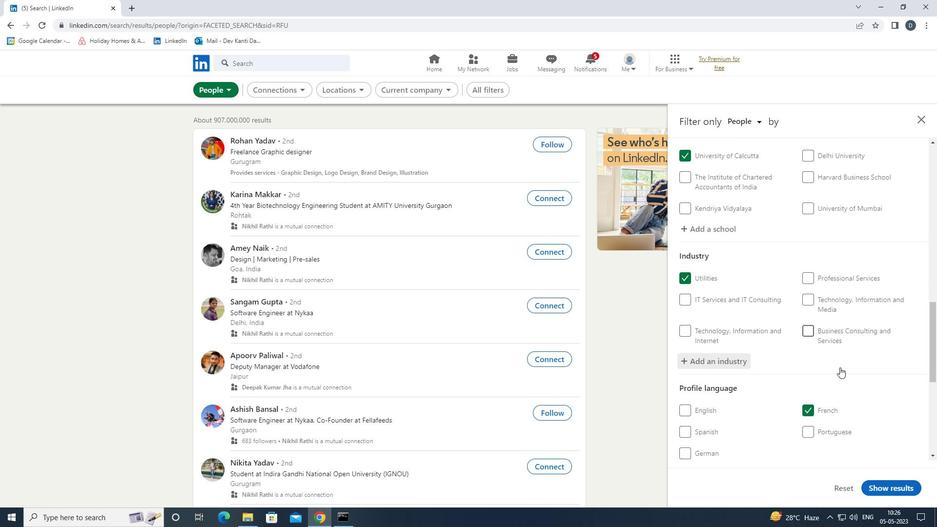
Action: Mouse moved to (840, 350)
Screenshot: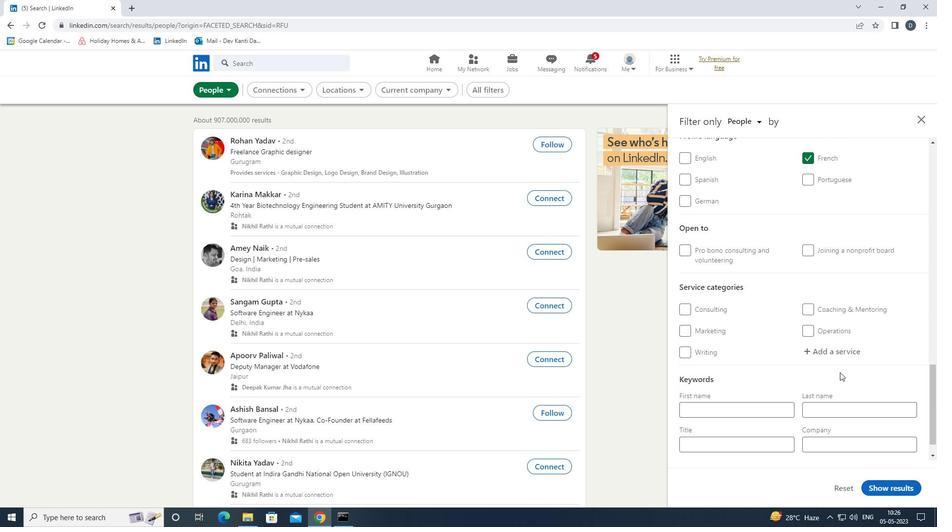 
Action: Mouse pressed left at (840, 350)
Screenshot: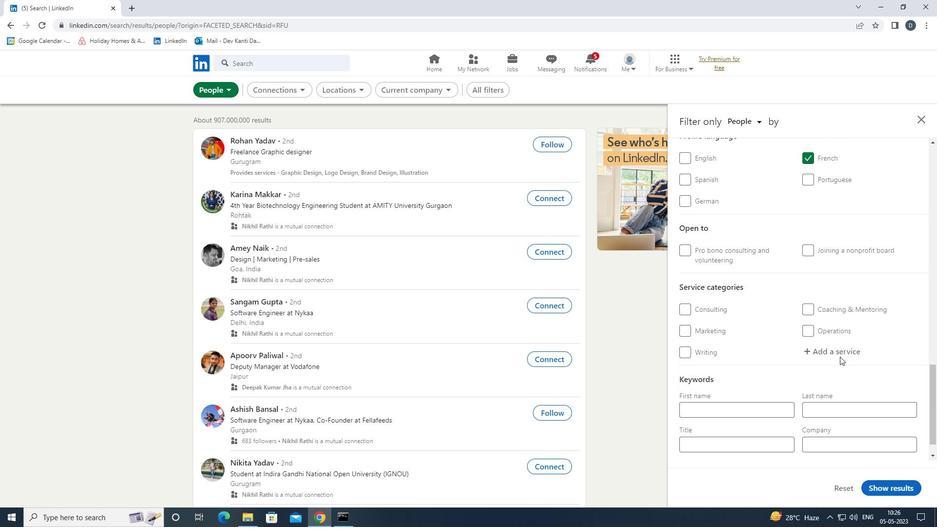 
Action: Key pressed <Key.shift>
Screenshot: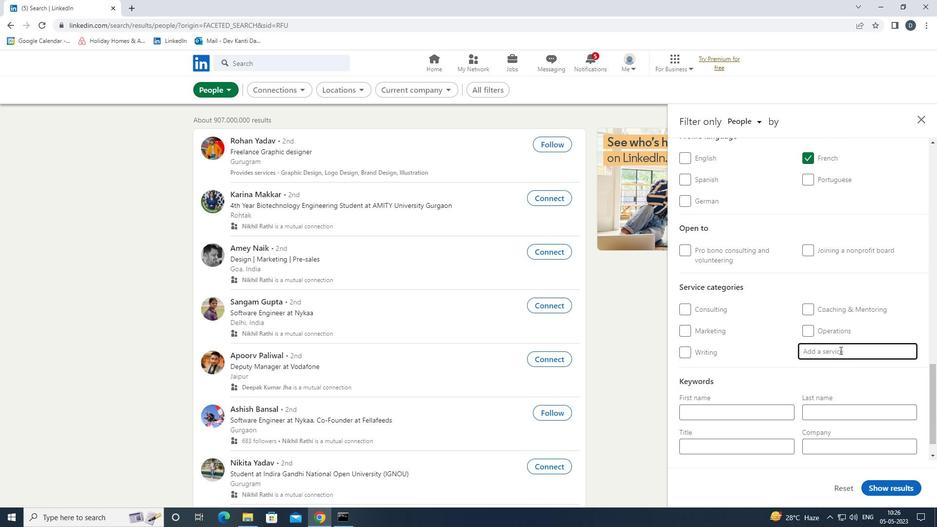
Action: Mouse moved to (840, 350)
Screenshot: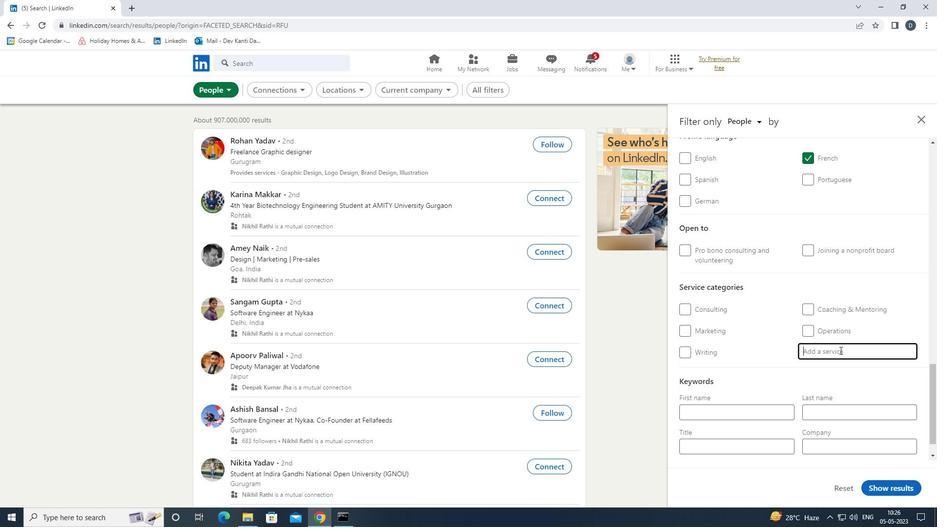
Action: Key pressed <Key.shift>PRINT<Key.down><Key.enter>
Screenshot: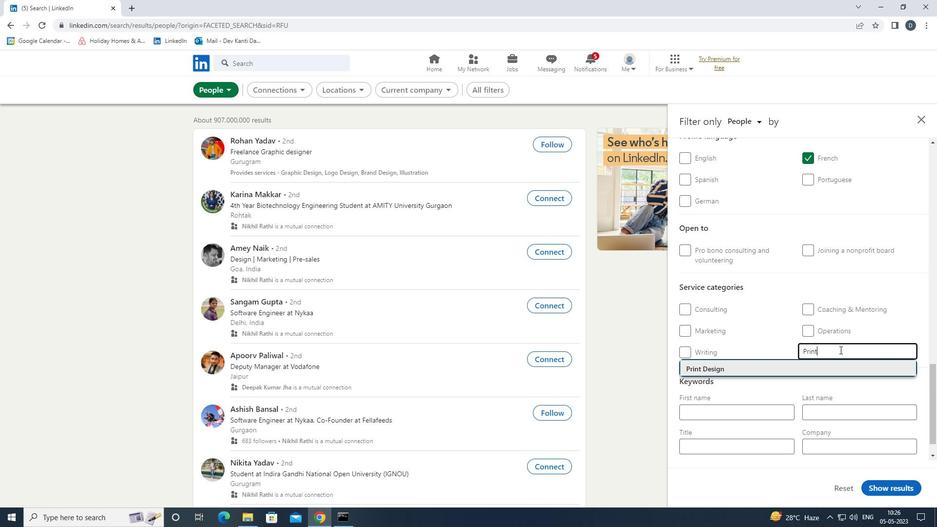 
Action: Mouse scrolled (840, 349) with delta (0, 0)
Screenshot: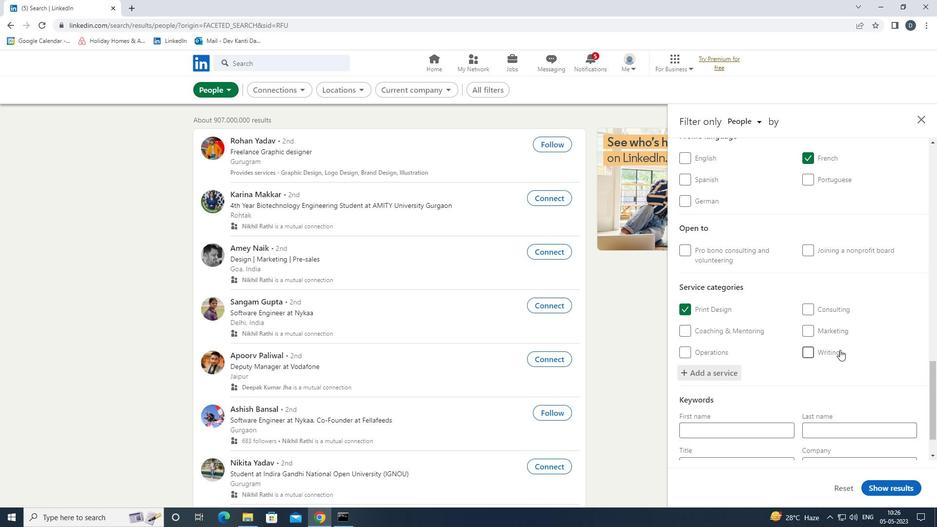
Action: Mouse scrolled (840, 349) with delta (0, 0)
Screenshot: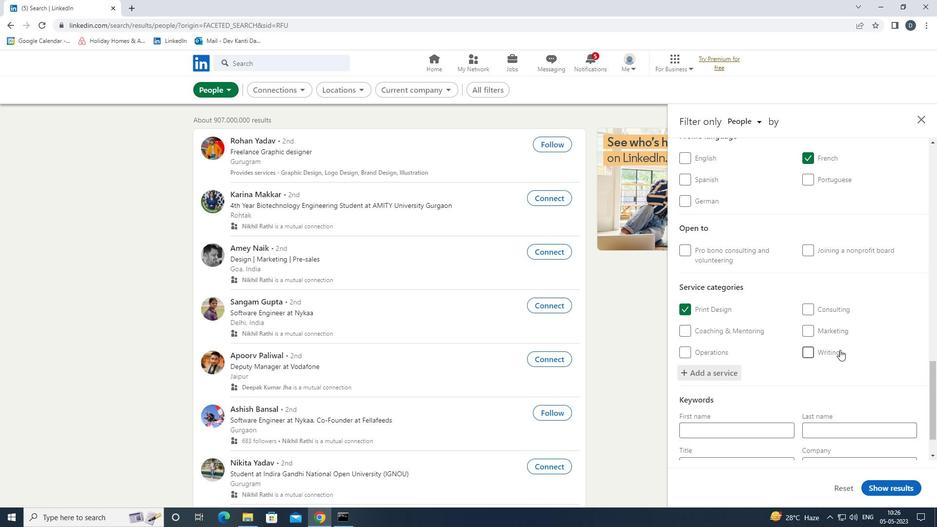
Action: Mouse scrolled (840, 349) with delta (0, 0)
Screenshot: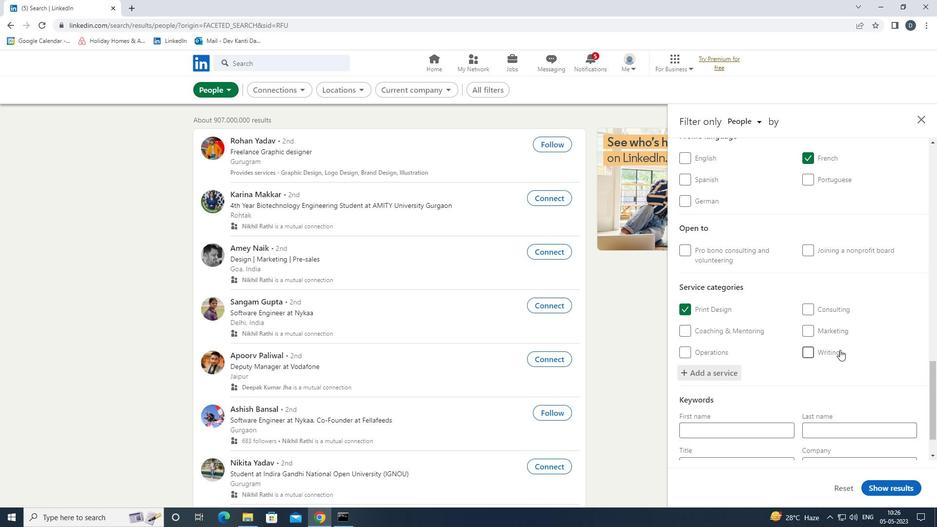
Action: Mouse moved to (747, 413)
Screenshot: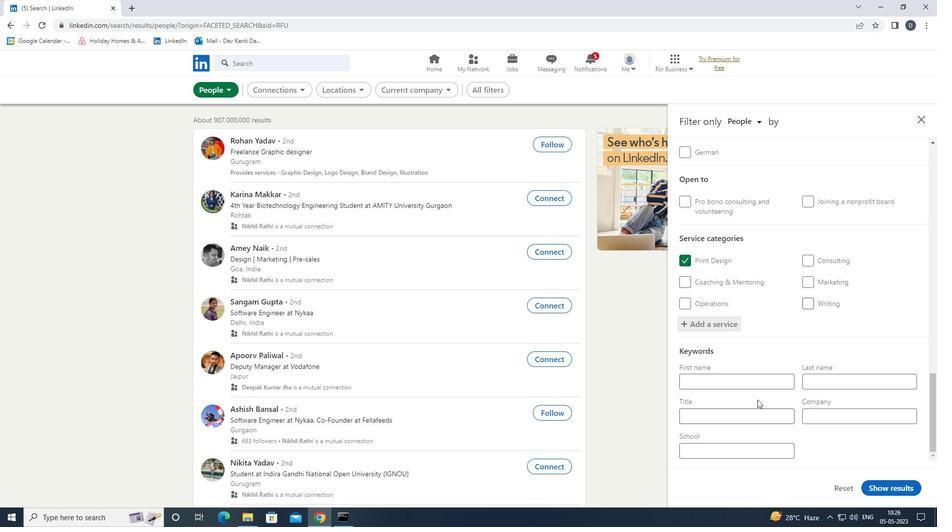 
Action: Mouse pressed left at (747, 413)
Screenshot: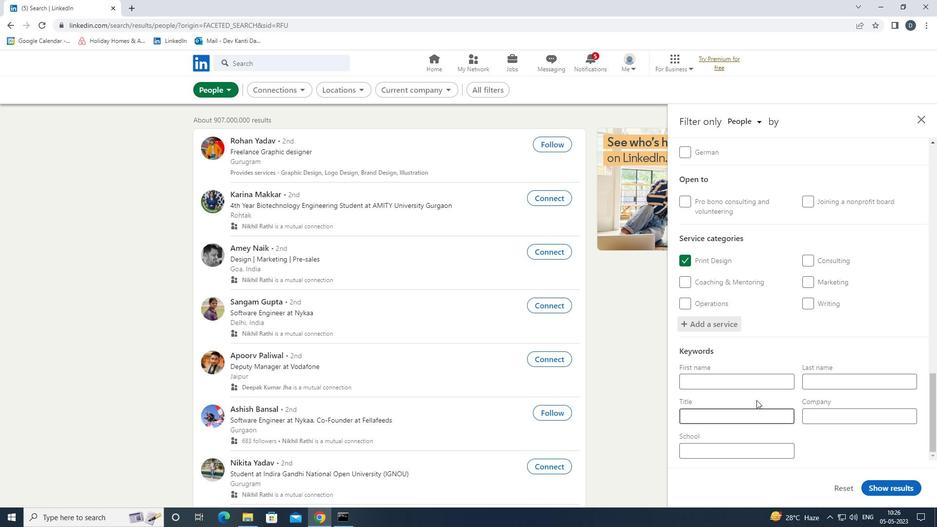 
Action: Key pressed <Key.shift>SUPERVISOR
Screenshot: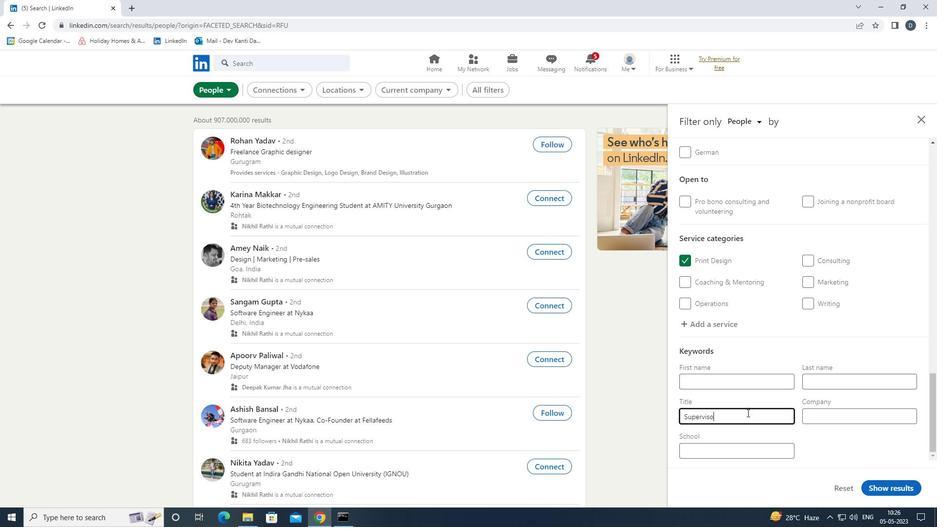 
Action: Mouse moved to (896, 486)
Screenshot: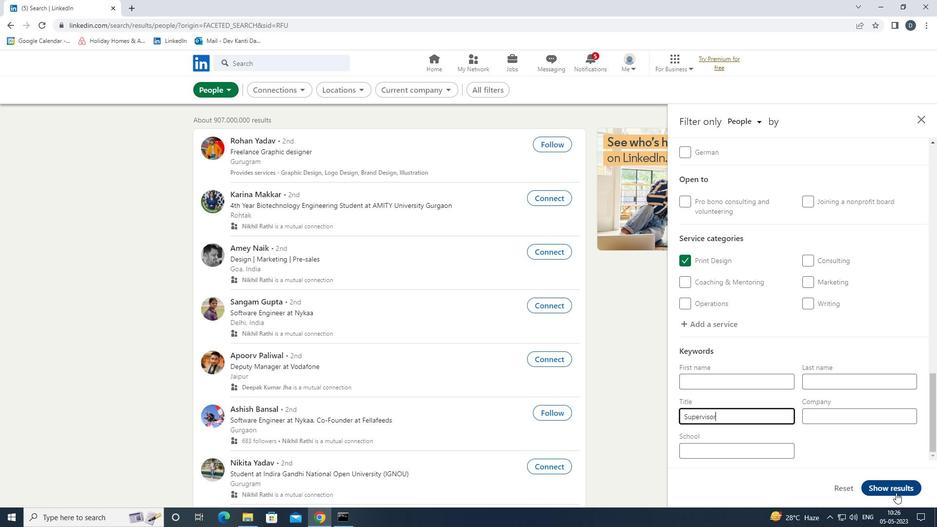 
Action: Mouse pressed left at (896, 486)
Screenshot: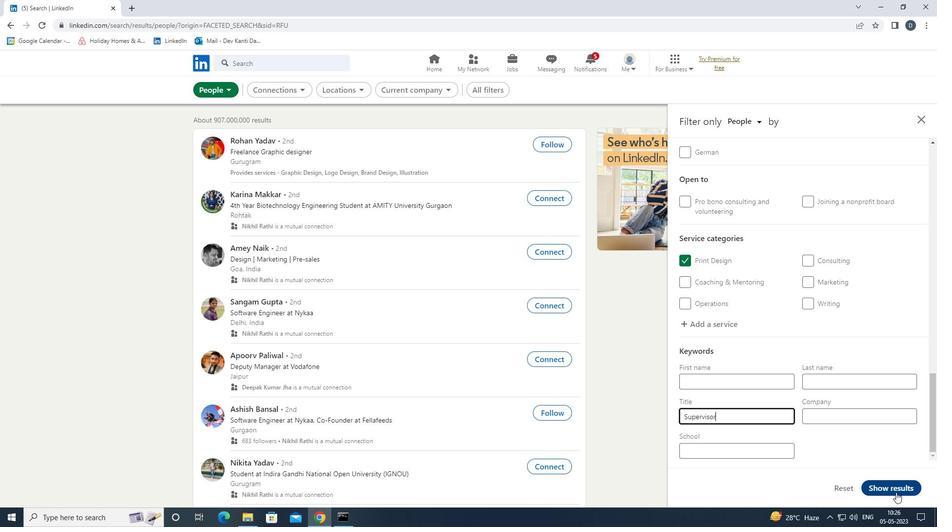 
Action: Mouse moved to (466, 248)
Screenshot: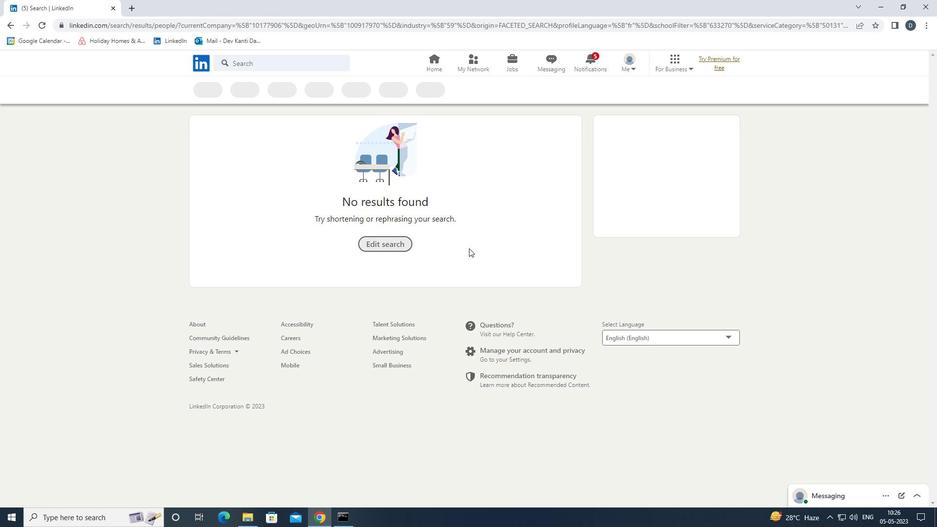 
